 Task: Find connections with filter location Ibiá with filter topic #AIwith filter profile language German with filter current company Purple Drive Technologies with filter school Gogte Institute of Technology, Belgaum with filter industry Industrial Machinery Manufacturing with filter service category Project Management with filter keywords title Receptionist
Action: Mouse moved to (489, 97)
Screenshot: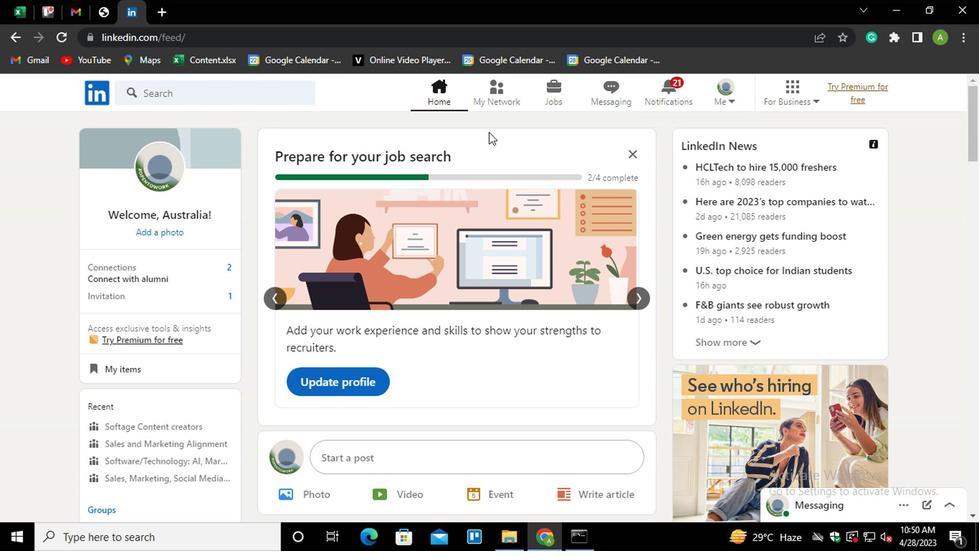 
Action: Mouse pressed left at (489, 97)
Screenshot: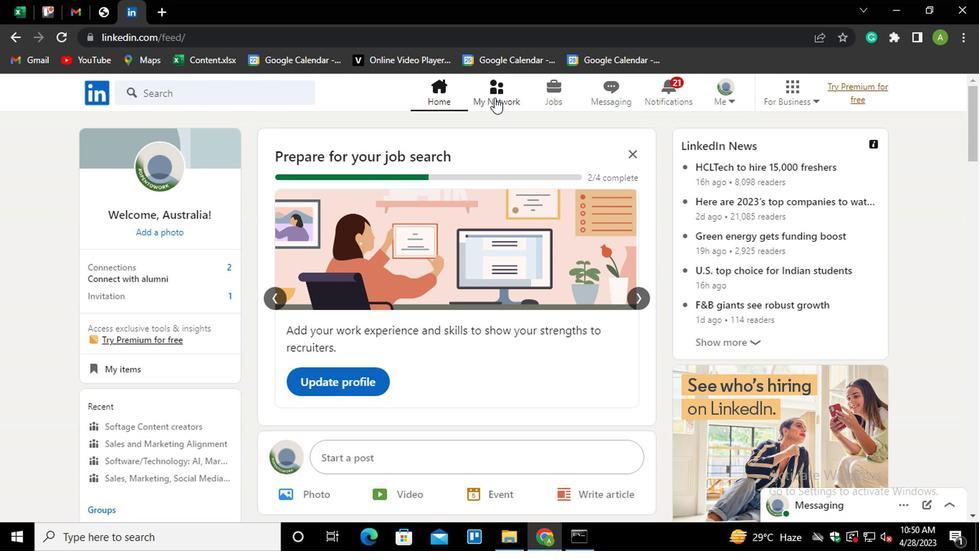 
Action: Mouse moved to (139, 175)
Screenshot: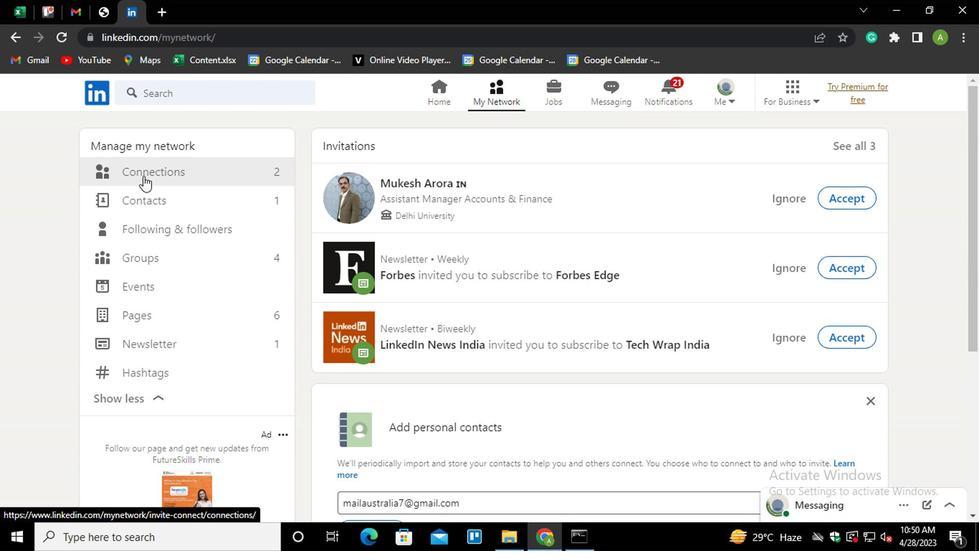 
Action: Mouse pressed left at (139, 175)
Screenshot: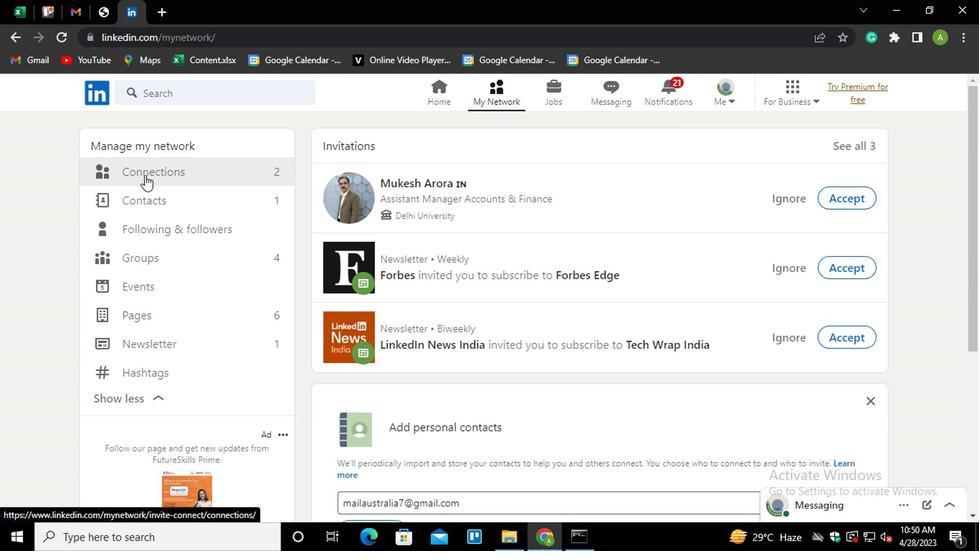 
Action: Mouse moved to (564, 172)
Screenshot: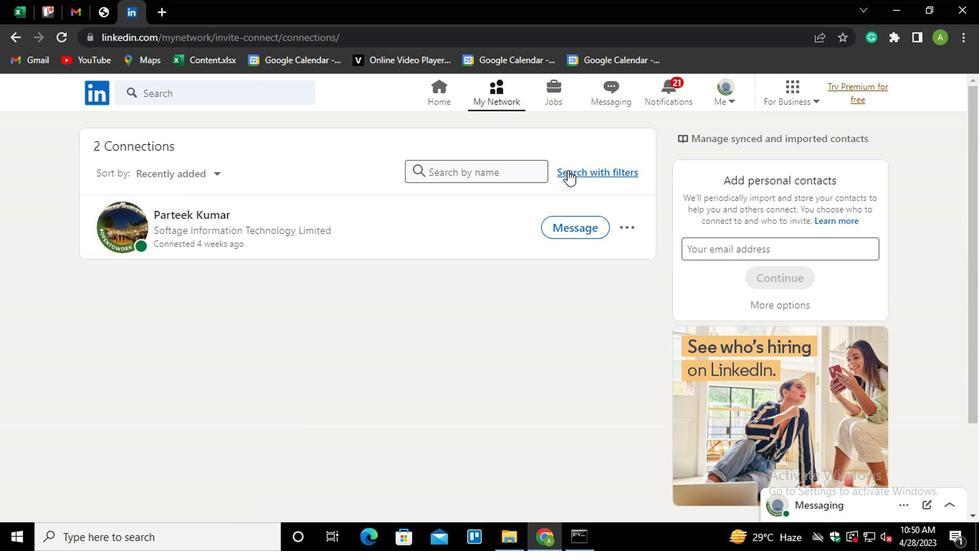 
Action: Mouse pressed left at (564, 172)
Screenshot: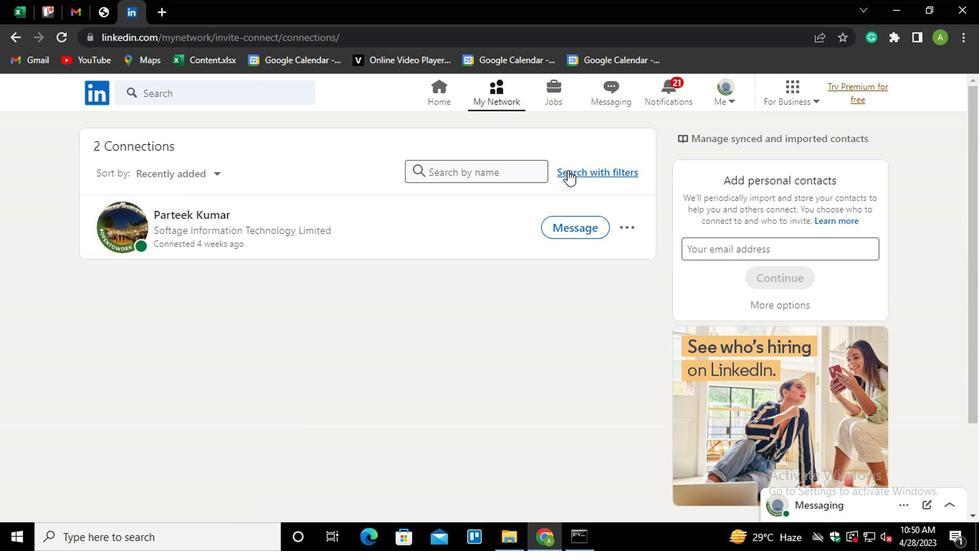 
Action: Mouse moved to (531, 129)
Screenshot: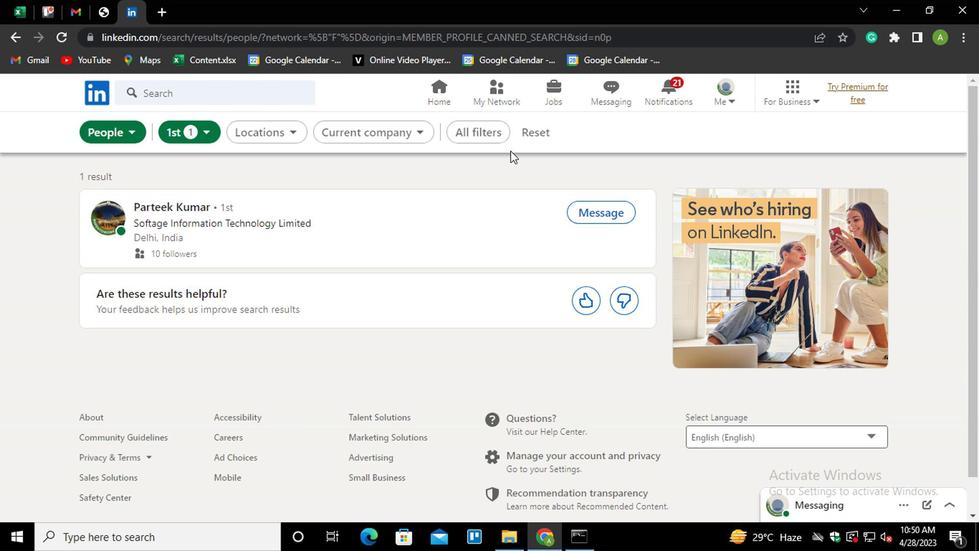 
Action: Mouse pressed left at (531, 129)
Screenshot: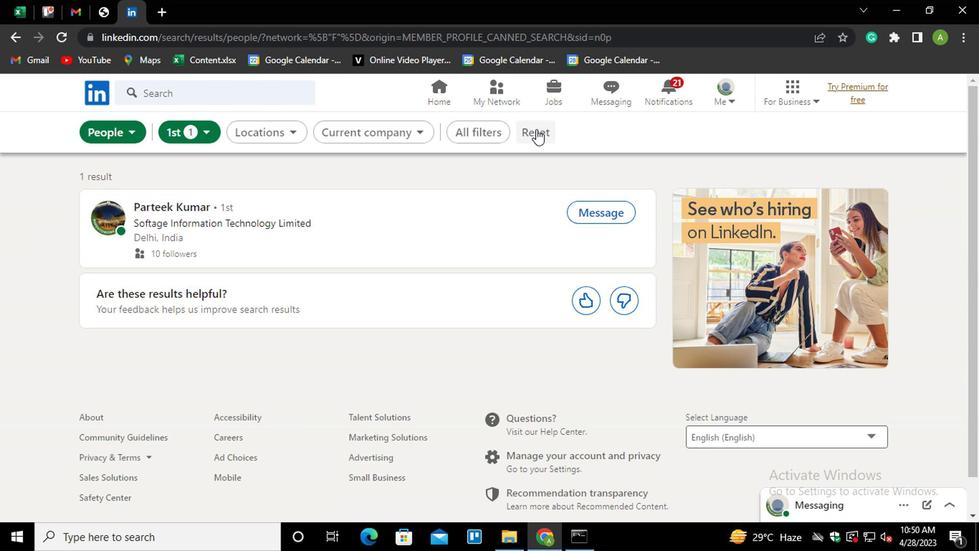 
Action: Mouse moved to (514, 131)
Screenshot: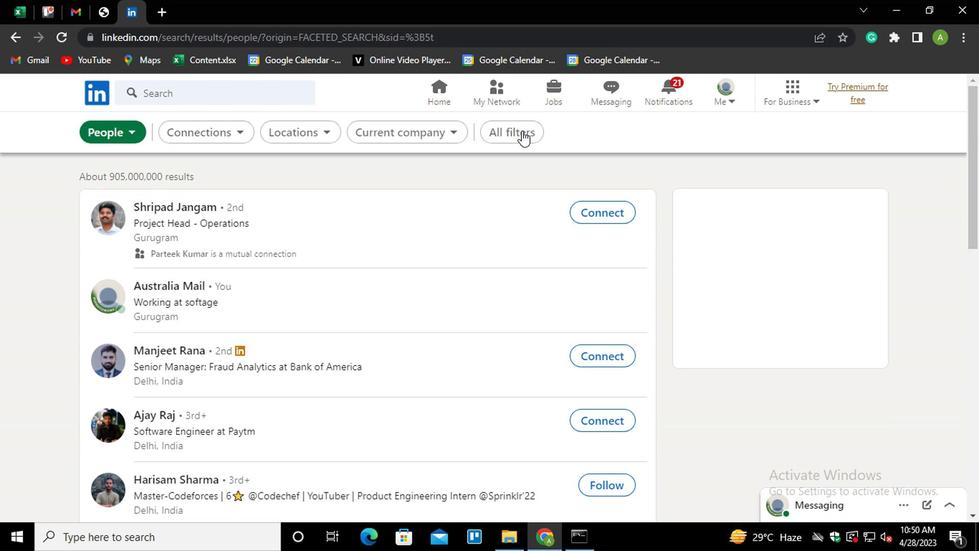 
Action: Mouse pressed left at (514, 131)
Screenshot: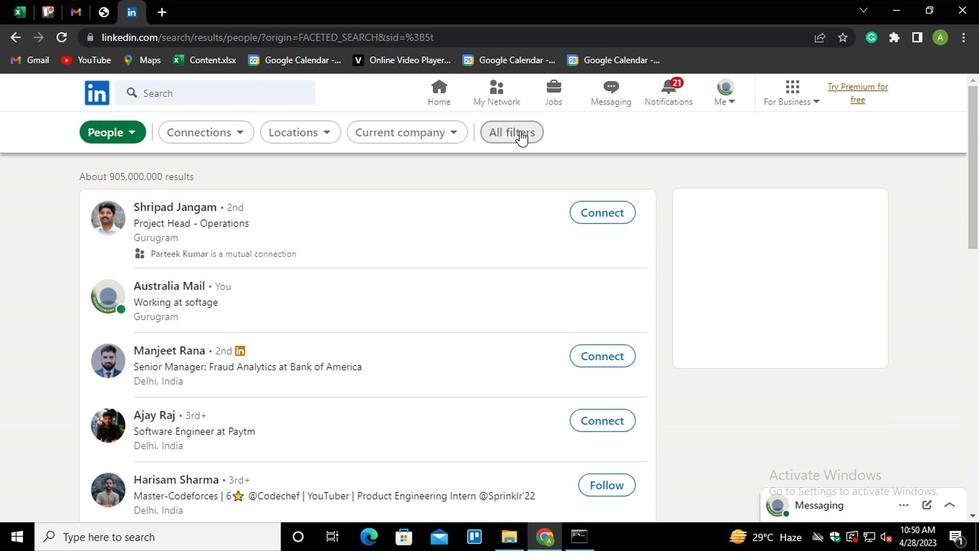 
Action: Mouse moved to (699, 309)
Screenshot: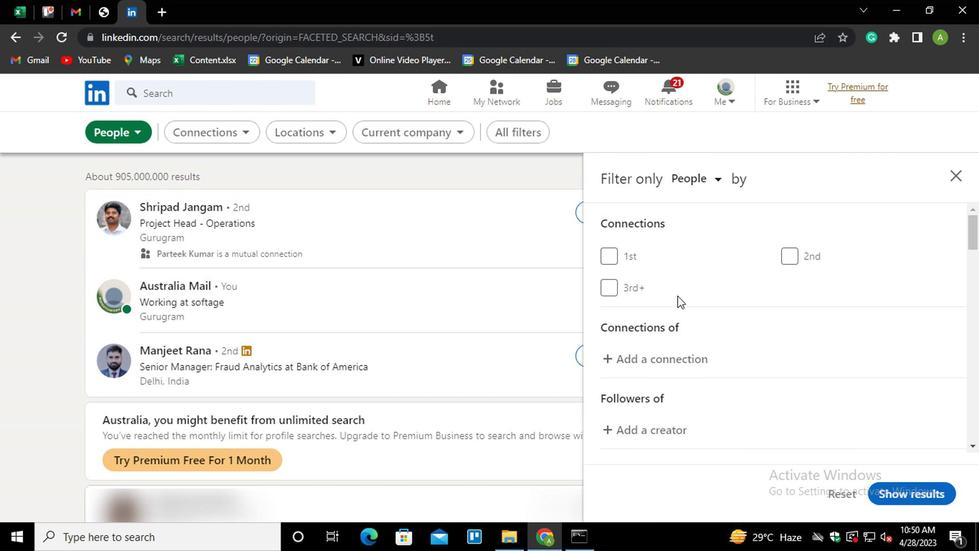 
Action: Mouse scrolled (699, 308) with delta (0, -1)
Screenshot: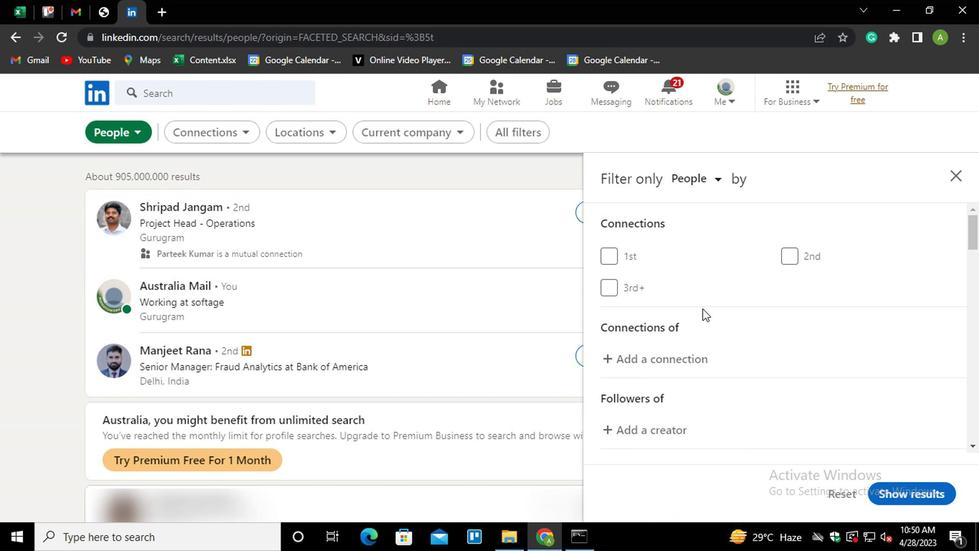 
Action: Mouse scrolled (699, 308) with delta (0, -1)
Screenshot: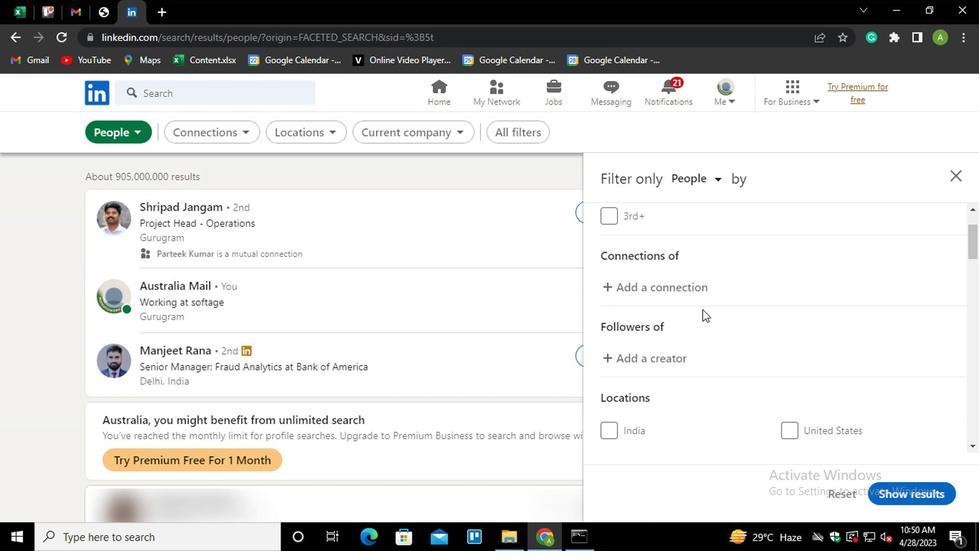 
Action: Mouse scrolled (699, 308) with delta (0, -1)
Screenshot: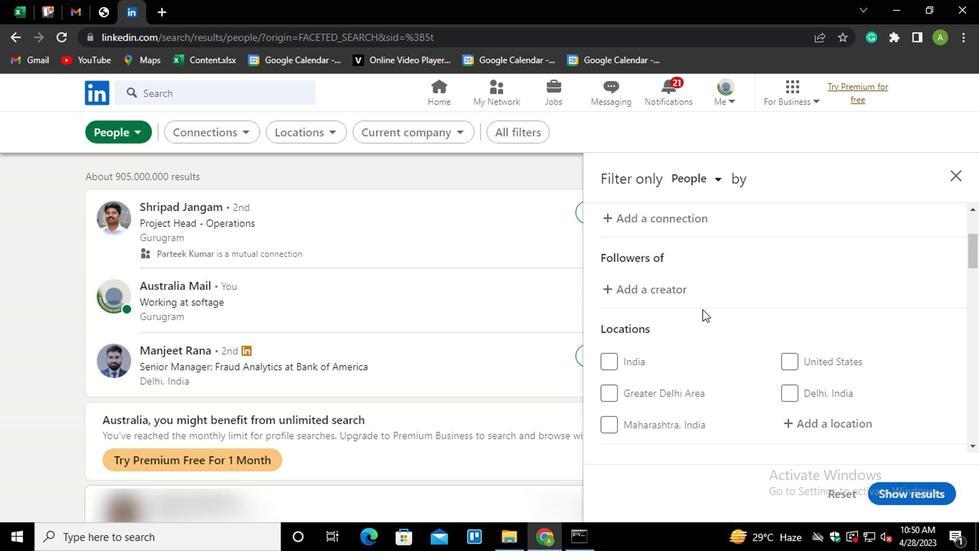 
Action: Mouse scrolled (699, 308) with delta (0, -1)
Screenshot: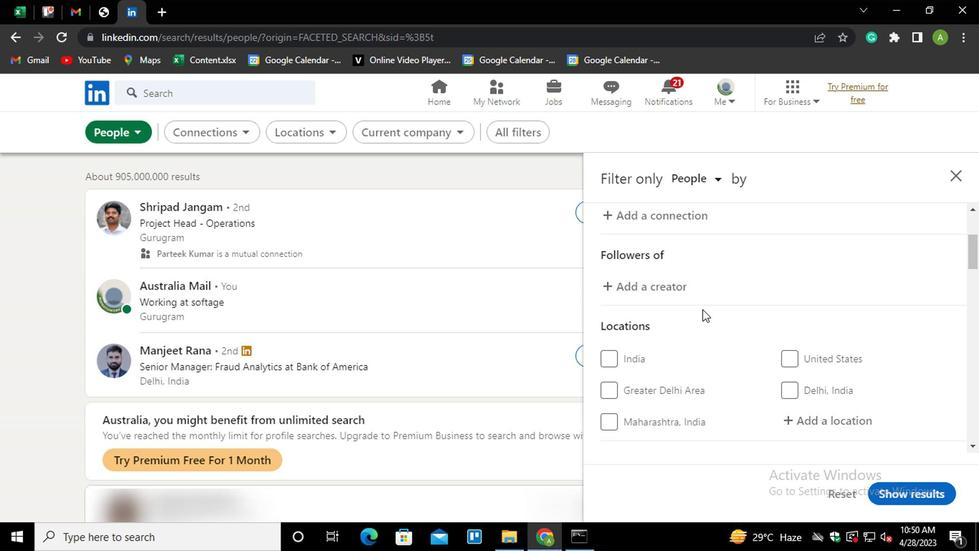 
Action: Mouse moved to (813, 283)
Screenshot: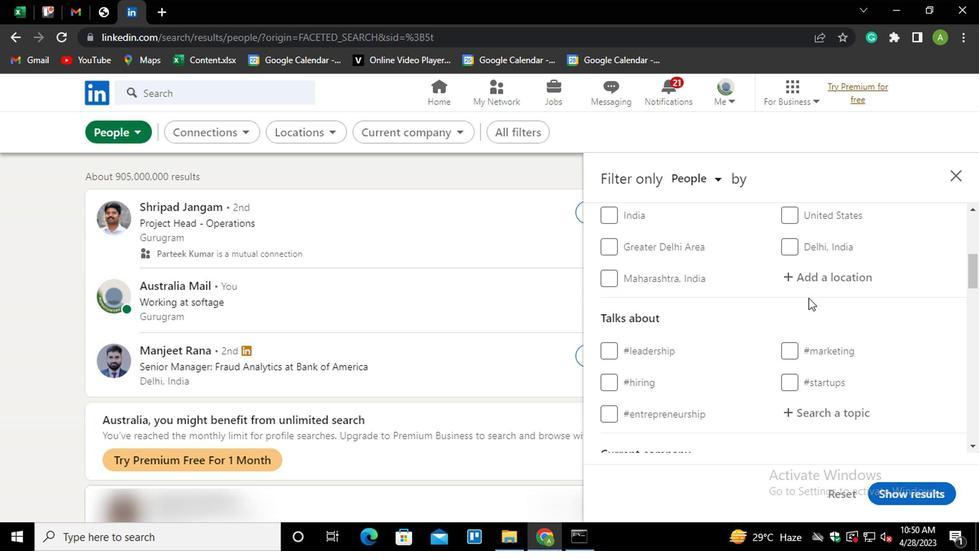 
Action: Mouse pressed left at (813, 283)
Screenshot: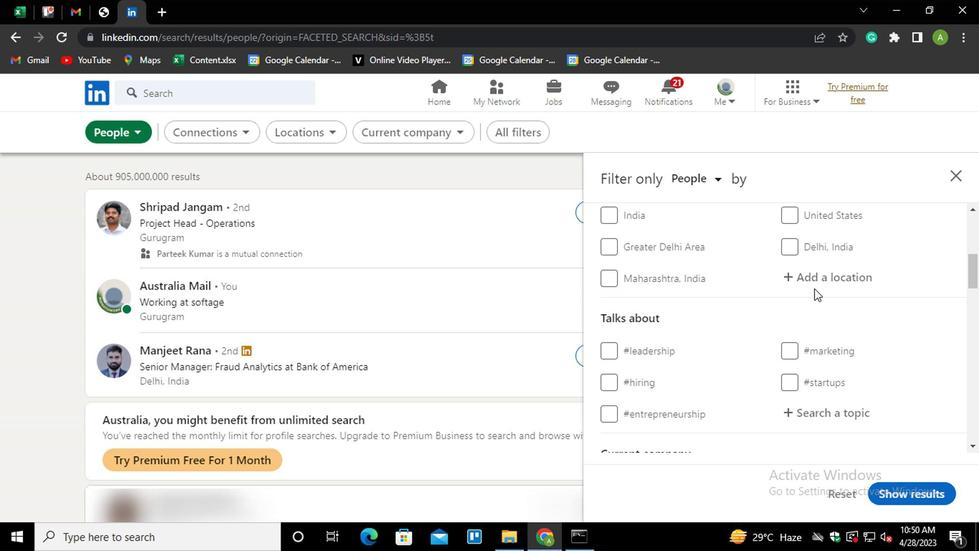 
Action: Mouse moved to (821, 279)
Screenshot: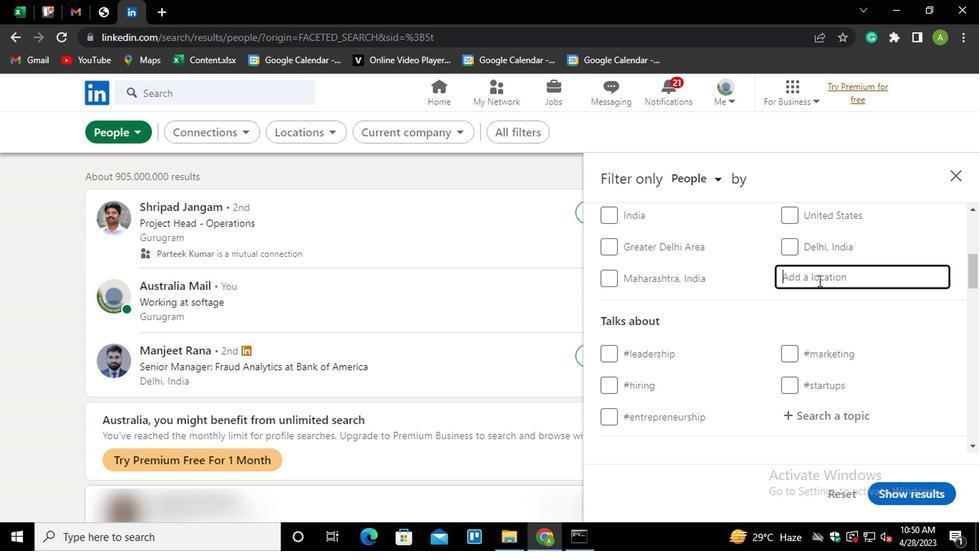 
Action: Mouse pressed left at (821, 279)
Screenshot: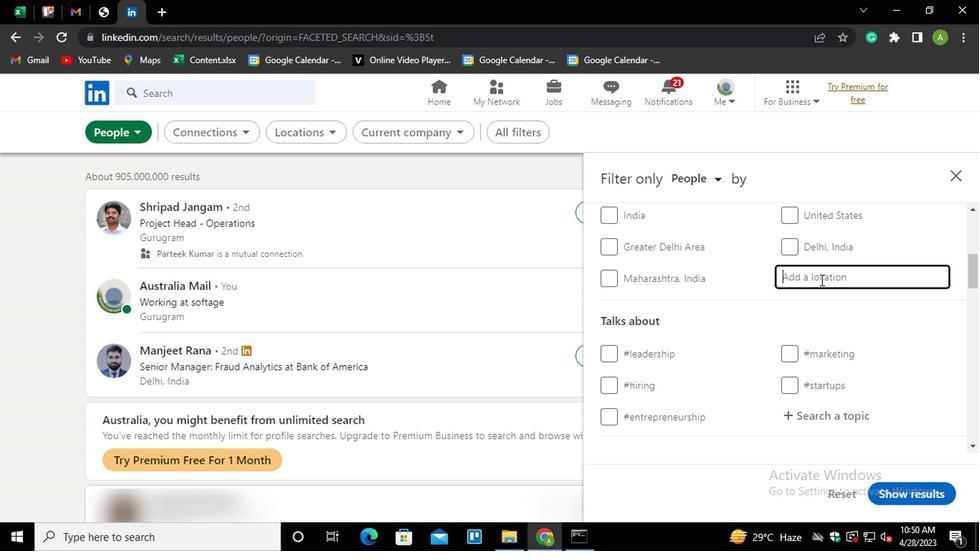 
Action: Mouse moved to (819, 280)
Screenshot: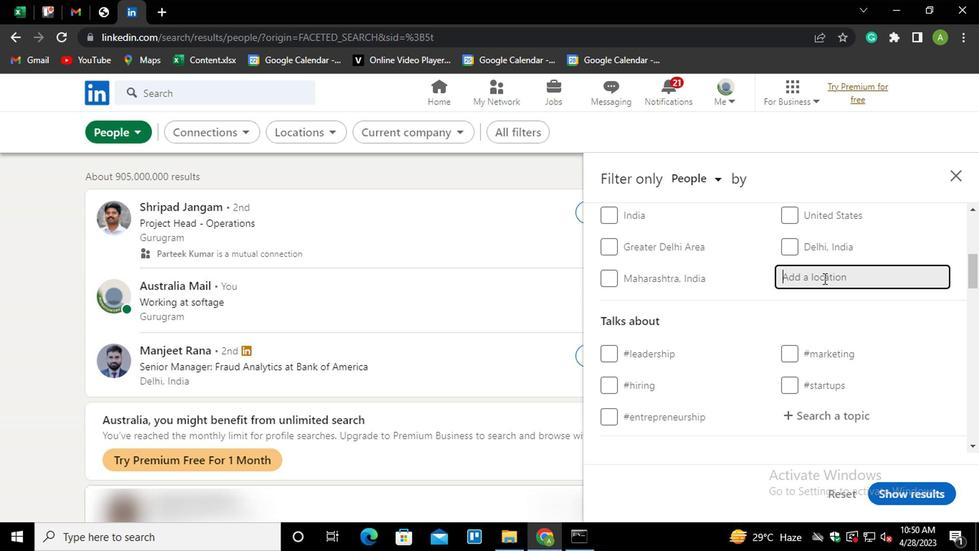 
Action: Key pressed <Key.shift>IBIA<Key.down><Key.enter>
Screenshot: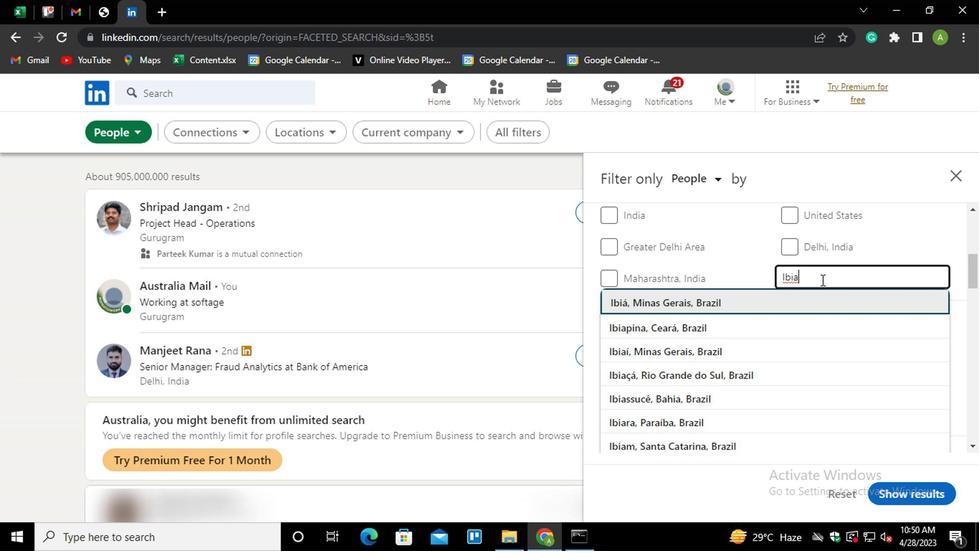 
Action: Mouse scrolled (819, 279) with delta (0, 0)
Screenshot: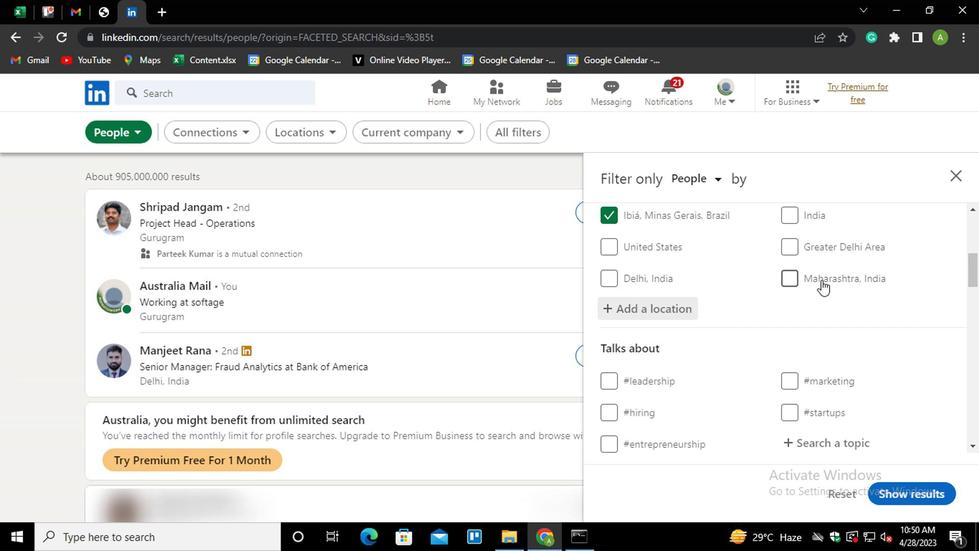 
Action: Mouse scrolled (819, 279) with delta (0, 0)
Screenshot: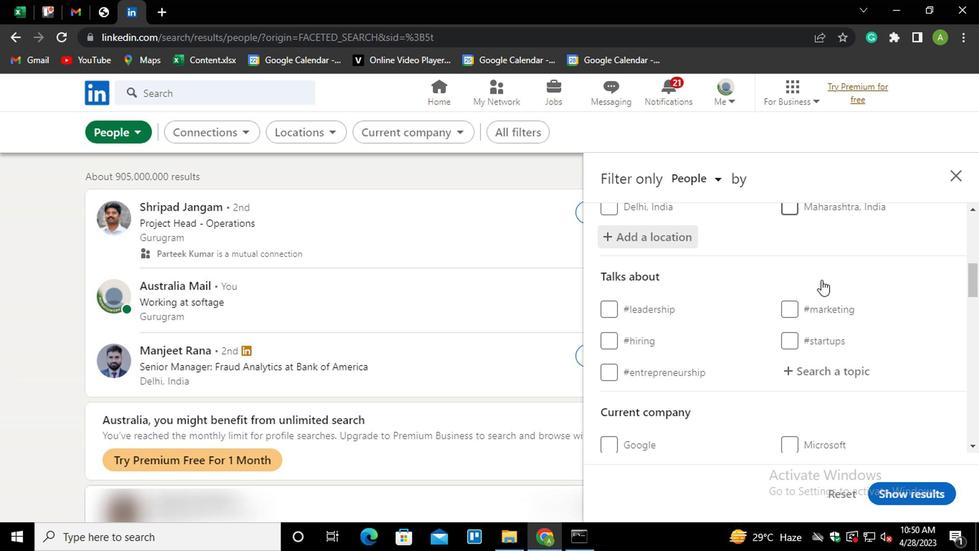 
Action: Mouse moved to (815, 297)
Screenshot: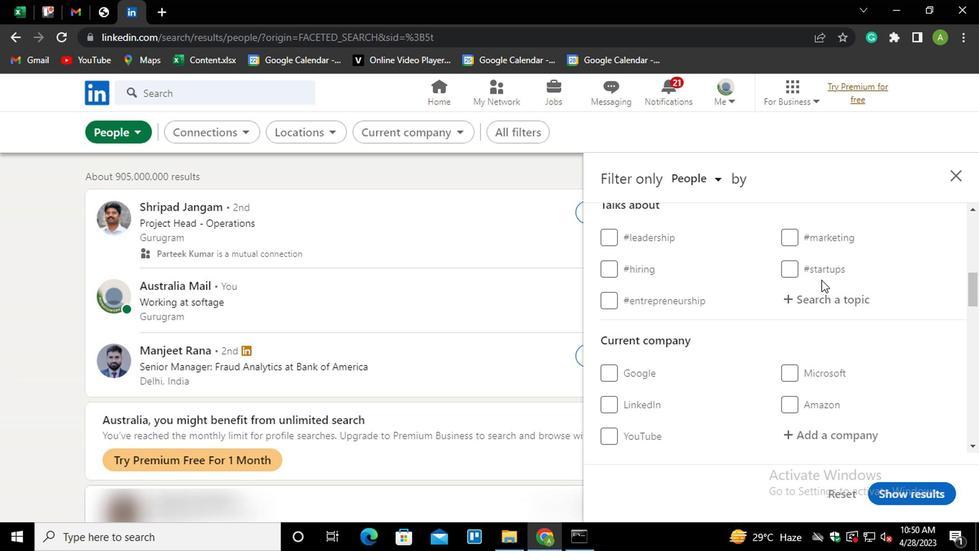 
Action: Mouse pressed left at (815, 297)
Screenshot: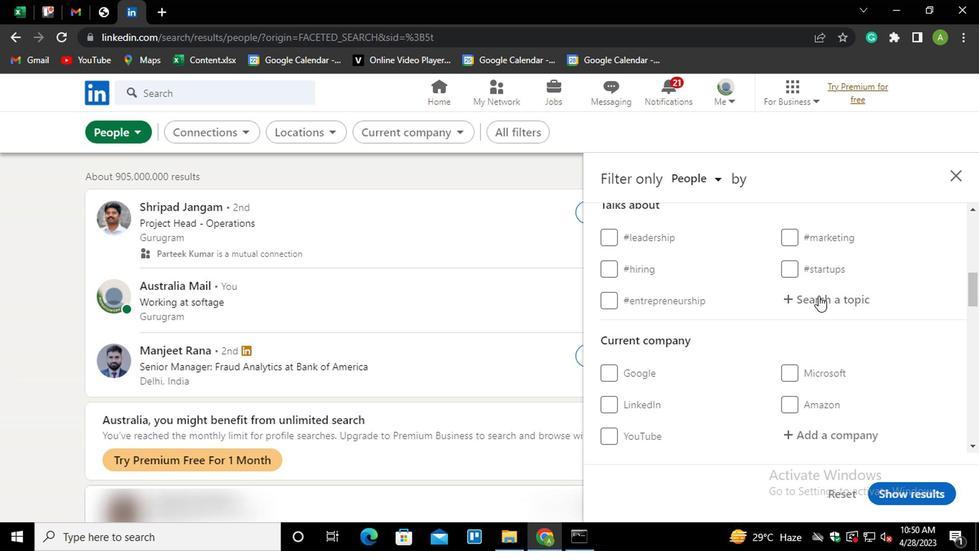 
Action: Mouse moved to (808, 302)
Screenshot: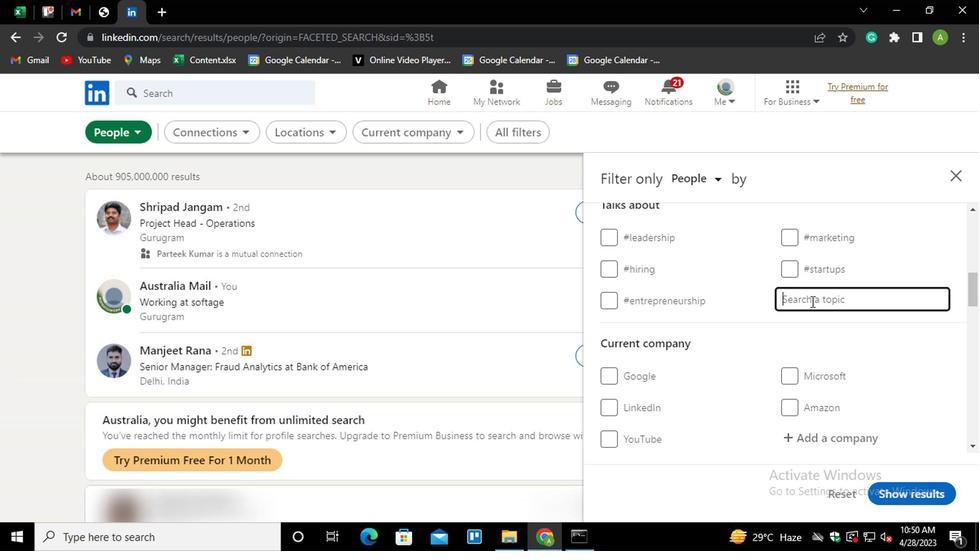 
Action: Key pressed <Key.shift>AI<Key.down><Key.enter>
Screenshot: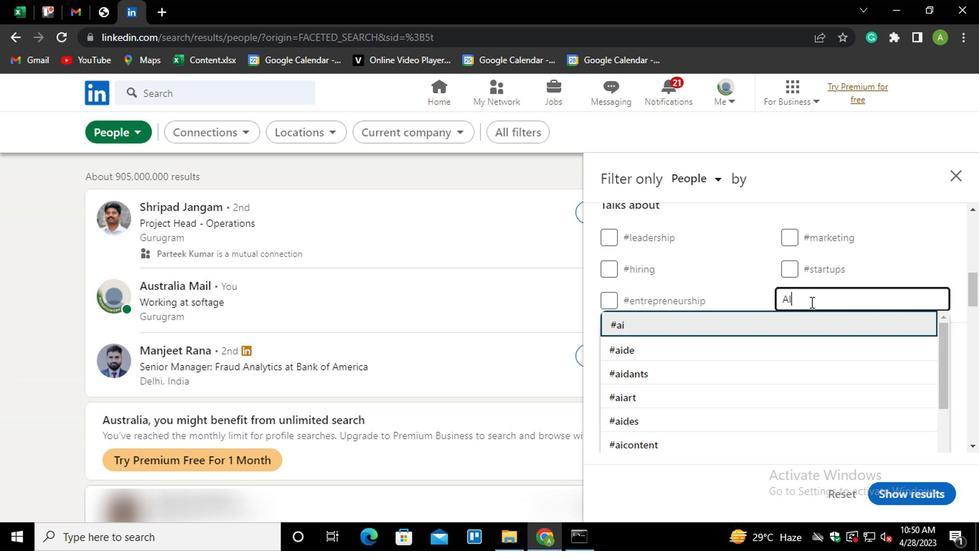 
Action: Mouse scrolled (808, 301) with delta (0, -1)
Screenshot: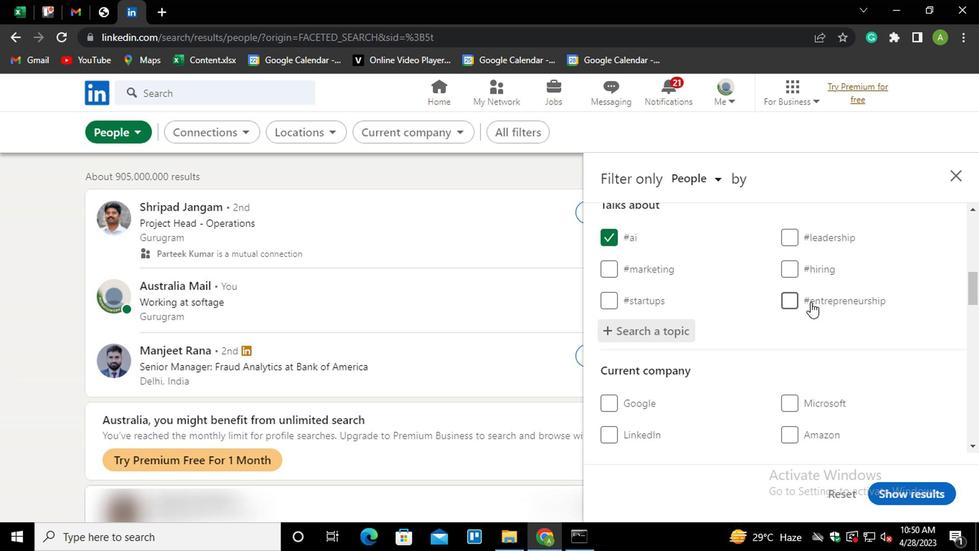 
Action: Mouse scrolled (808, 301) with delta (0, -1)
Screenshot: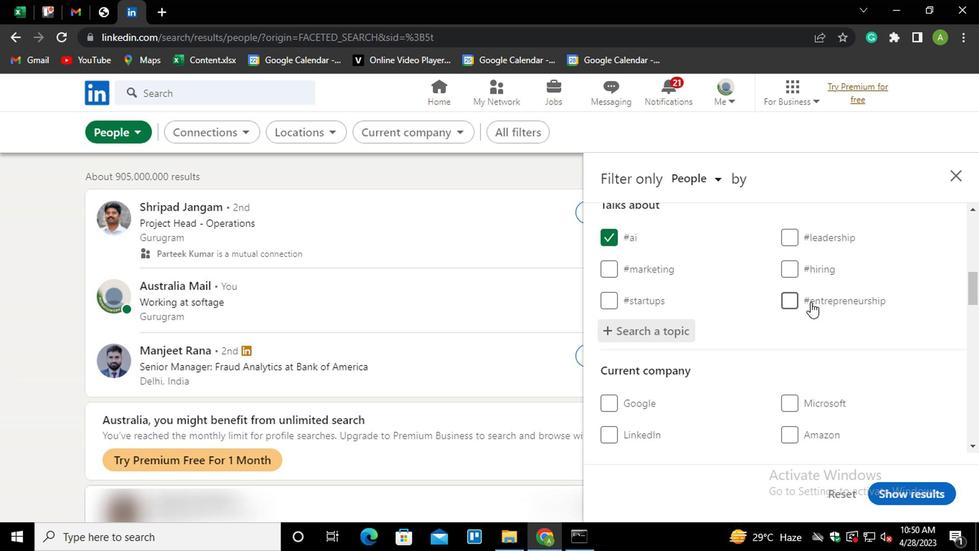 
Action: Mouse scrolled (808, 301) with delta (0, -1)
Screenshot: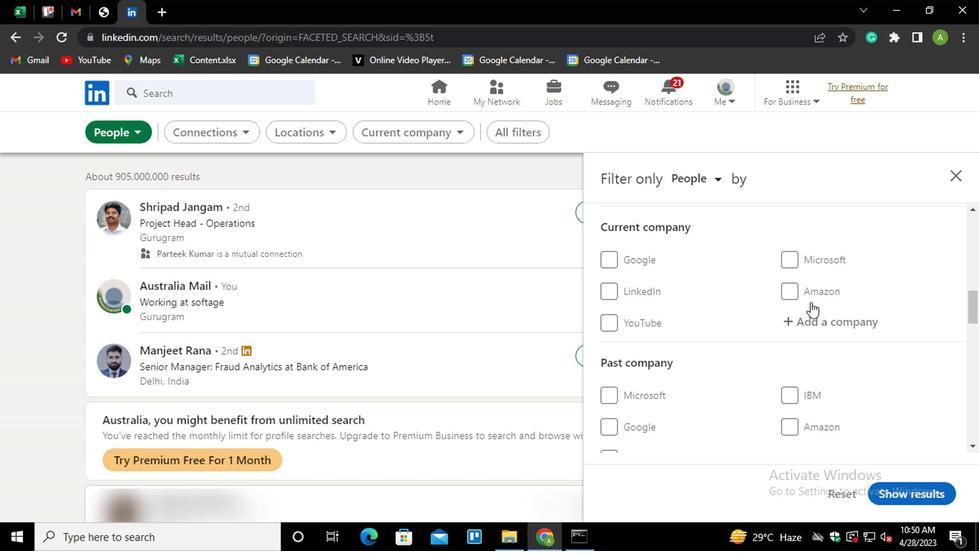 
Action: Mouse scrolled (808, 301) with delta (0, -1)
Screenshot: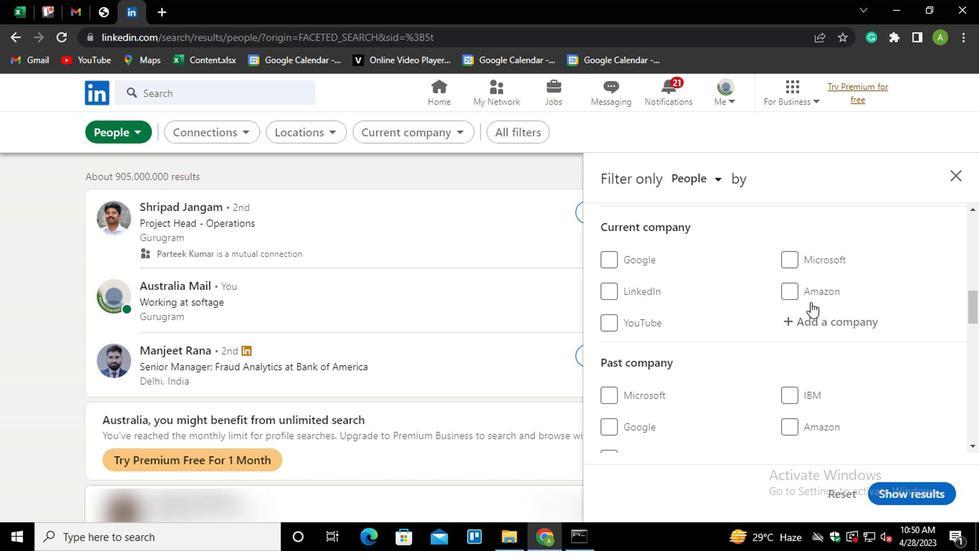 
Action: Mouse scrolled (808, 301) with delta (0, -1)
Screenshot: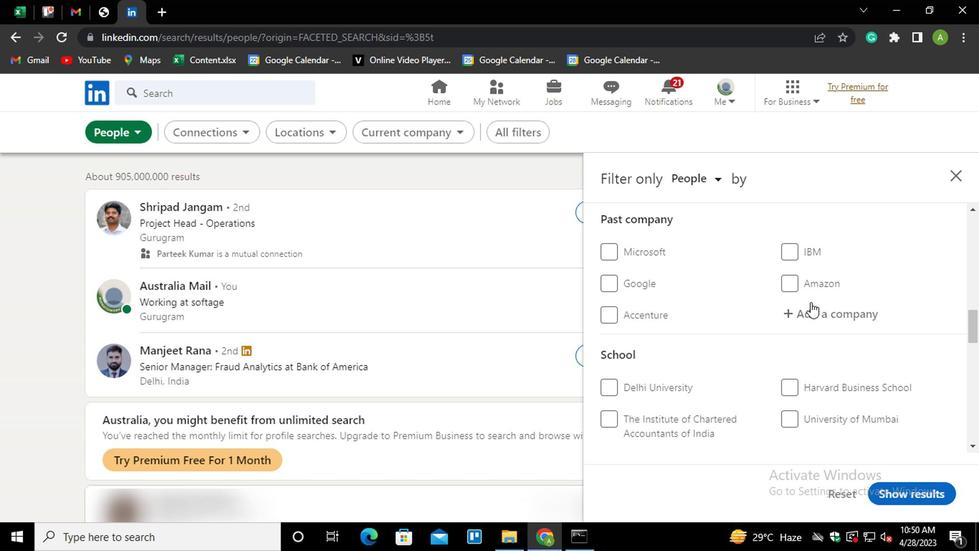 
Action: Mouse scrolled (808, 301) with delta (0, -1)
Screenshot: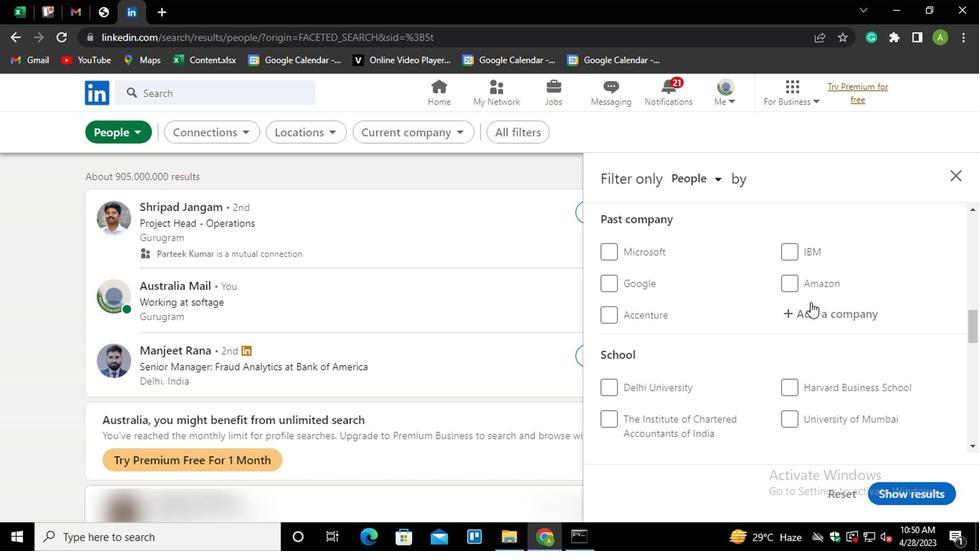
Action: Mouse scrolled (808, 301) with delta (0, -1)
Screenshot: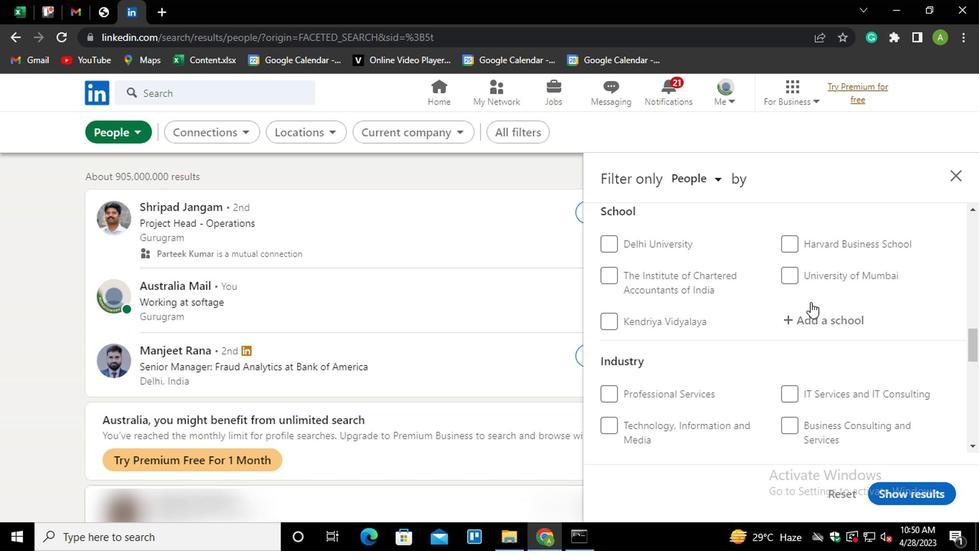 
Action: Mouse scrolled (808, 301) with delta (0, -1)
Screenshot: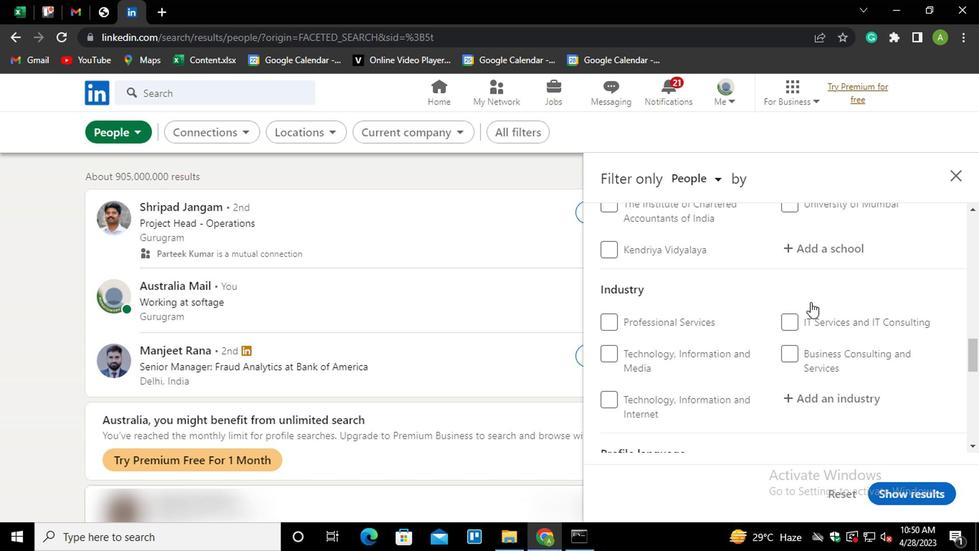 
Action: Mouse scrolled (808, 301) with delta (0, -1)
Screenshot: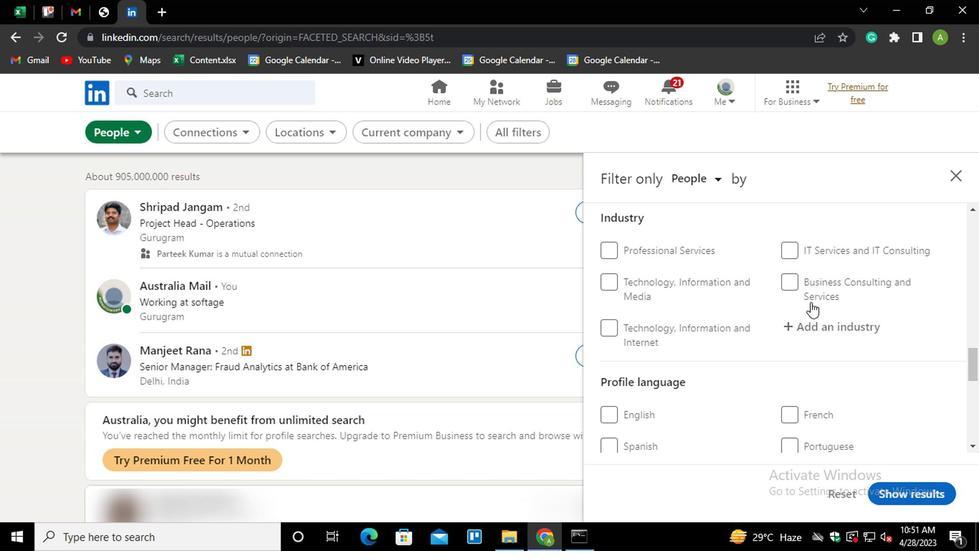 
Action: Mouse scrolled (808, 301) with delta (0, -1)
Screenshot: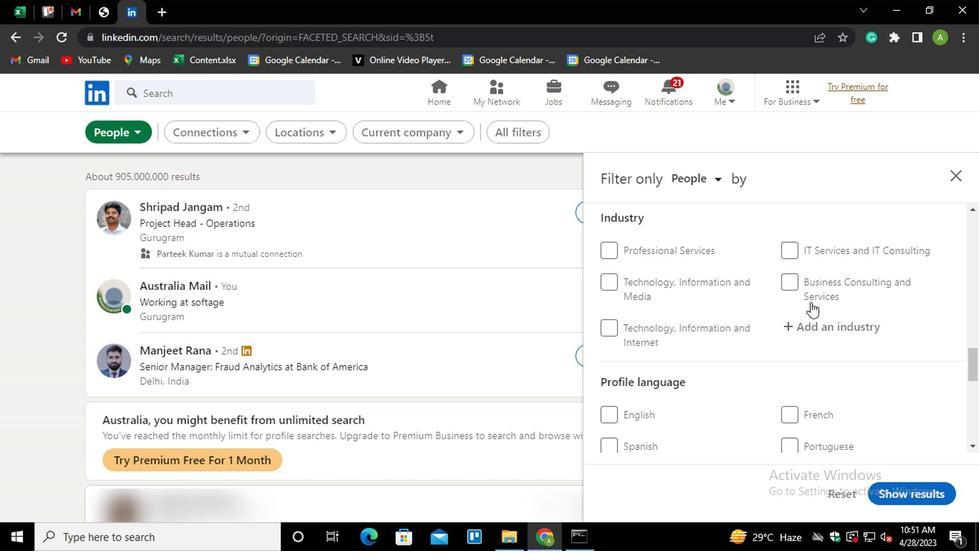 
Action: Mouse moved to (632, 336)
Screenshot: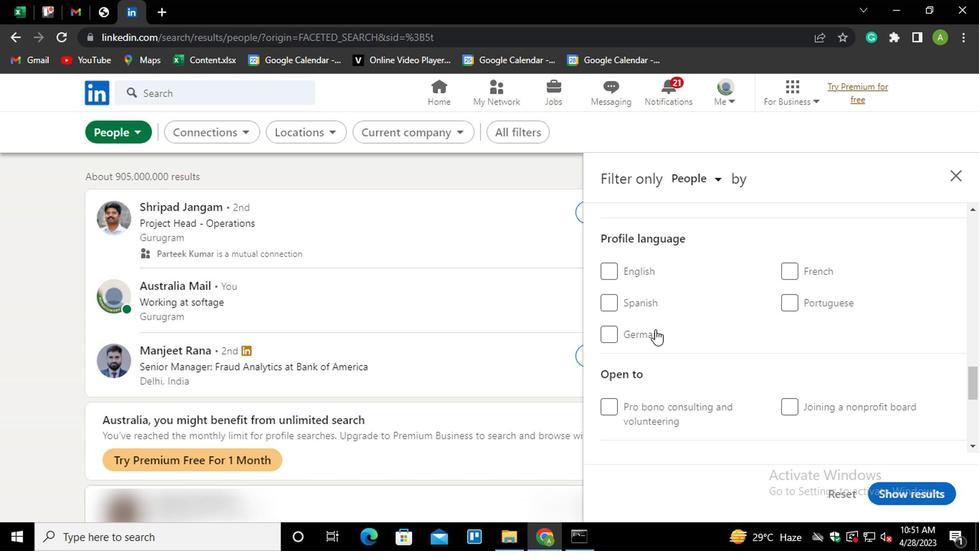 
Action: Mouse pressed left at (632, 336)
Screenshot: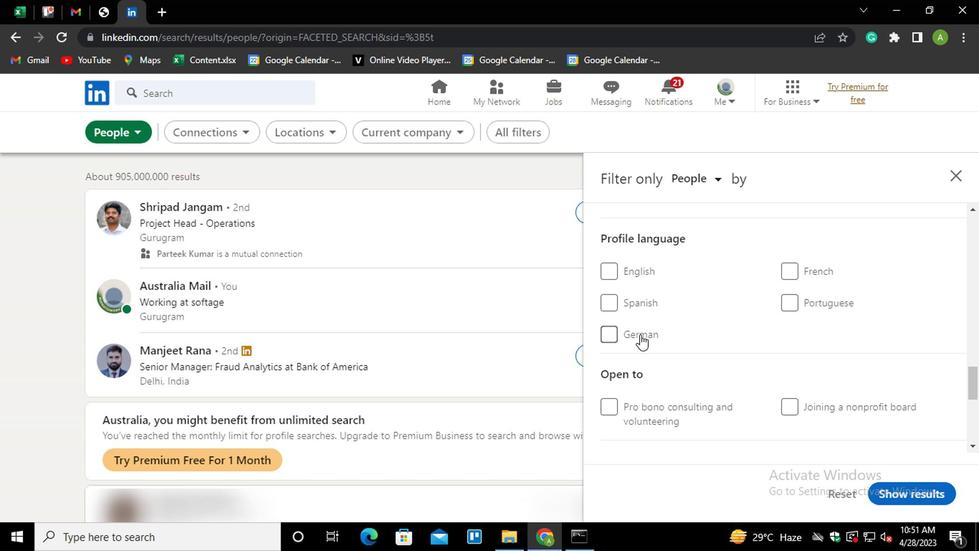 
Action: Mouse moved to (821, 370)
Screenshot: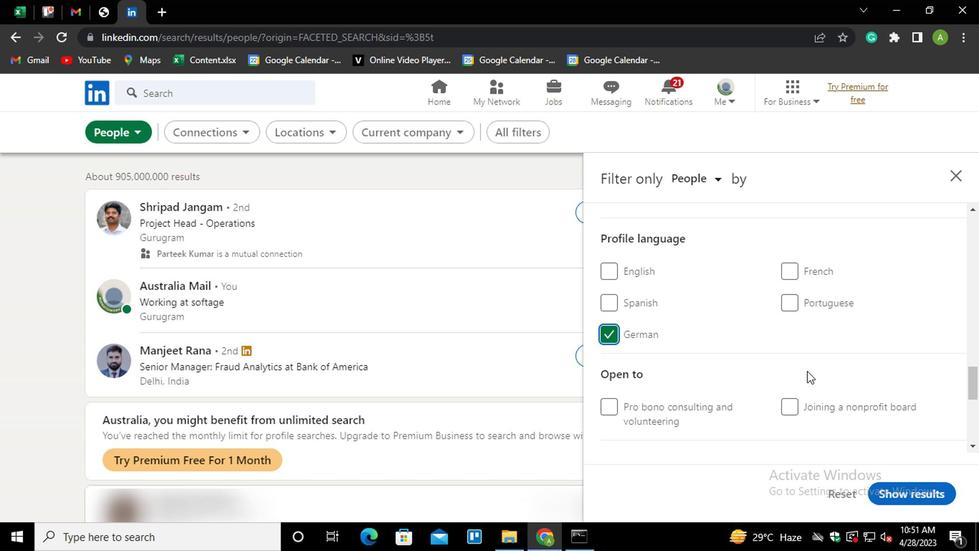
Action: Mouse scrolled (821, 371) with delta (0, 0)
Screenshot: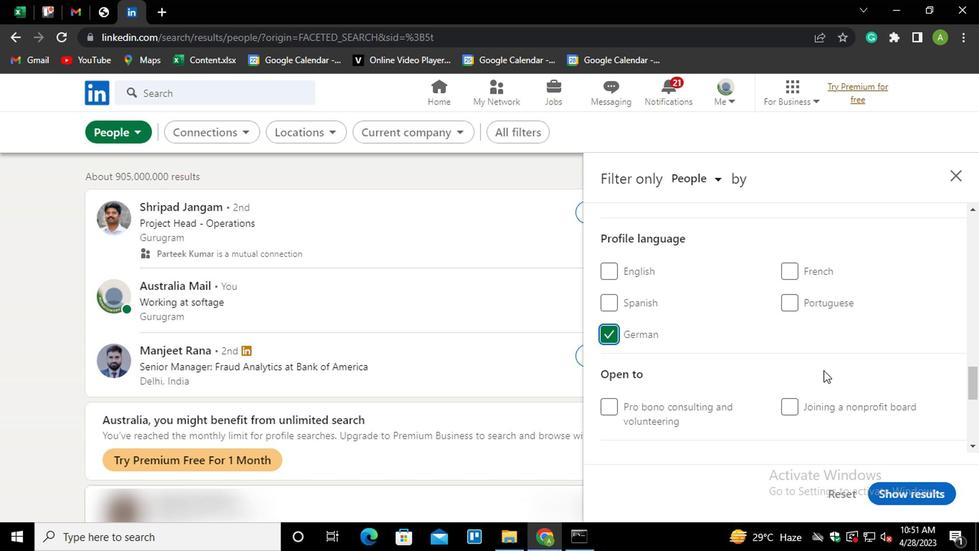 
Action: Mouse scrolled (821, 371) with delta (0, 0)
Screenshot: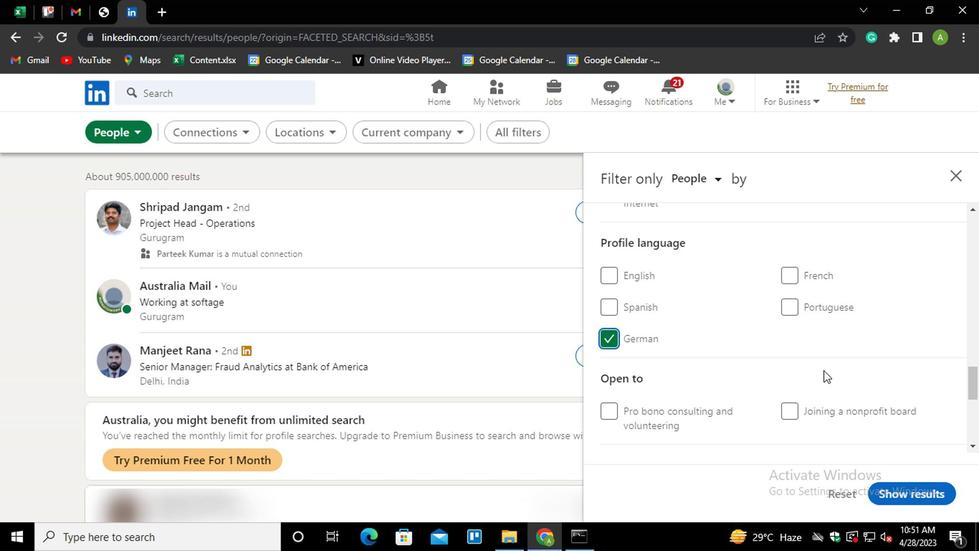 
Action: Mouse scrolled (821, 371) with delta (0, 0)
Screenshot: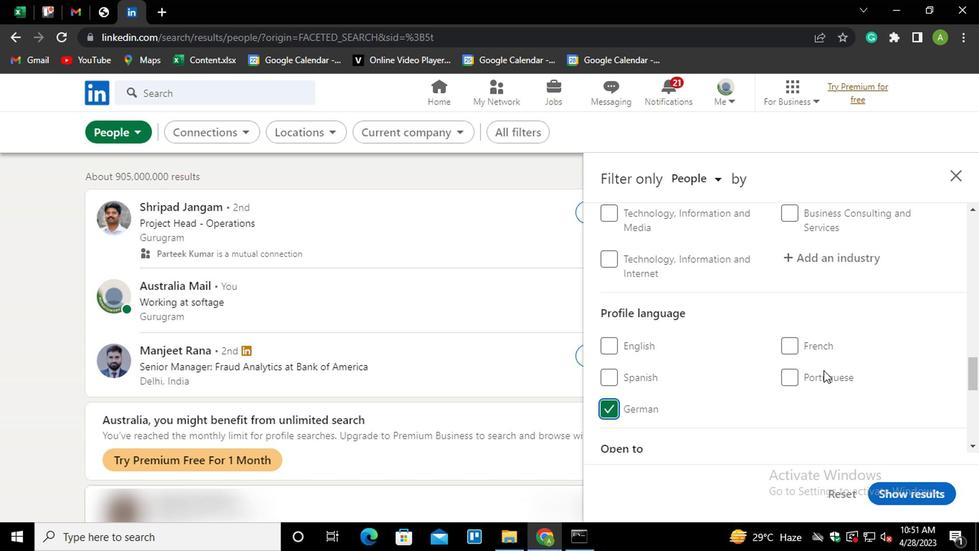 
Action: Mouse scrolled (821, 371) with delta (0, 0)
Screenshot: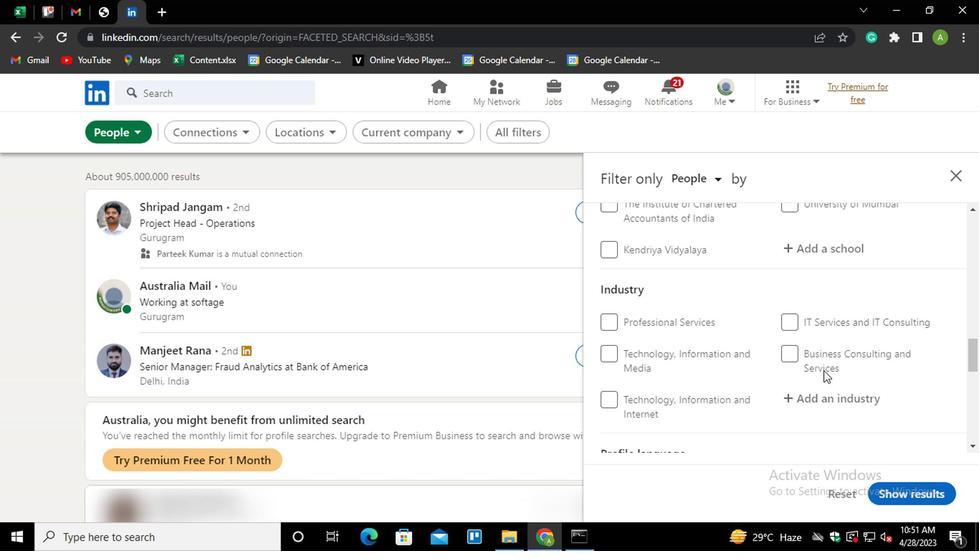 
Action: Mouse scrolled (821, 371) with delta (0, 0)
Screenshot: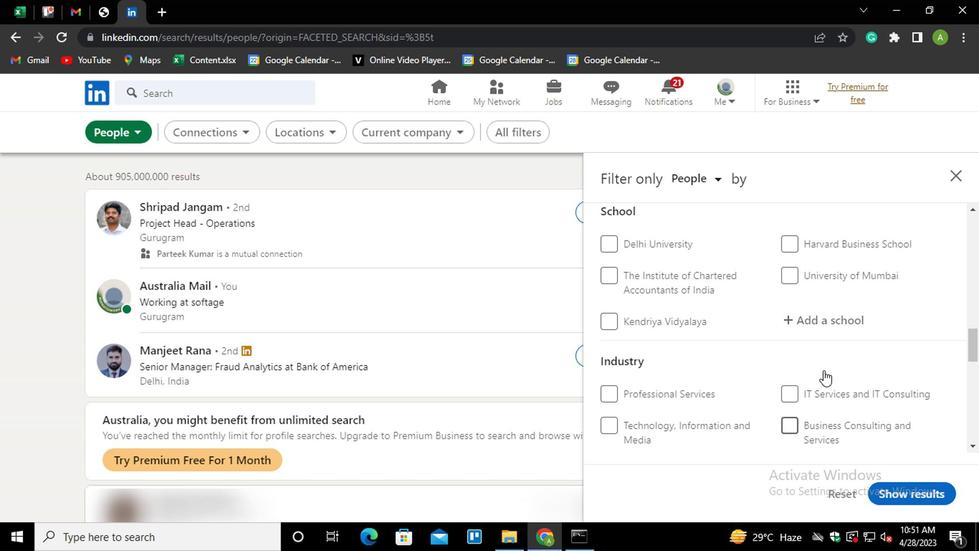 
Action: Mouse scrolled (821, 371) with delta (0, 0)
Screenshot: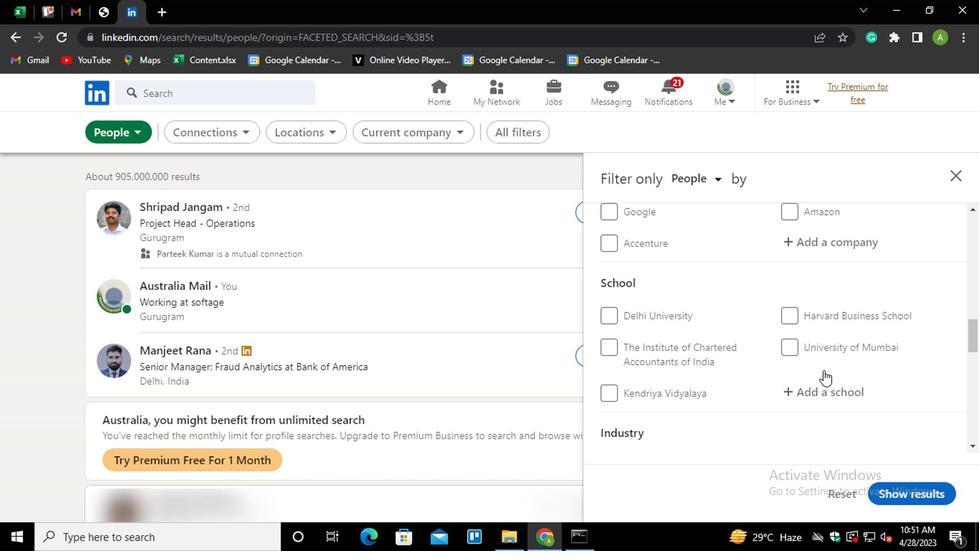 
Action: Mouse scrolled (821, 371) with delta (0, 0)
Screenshot: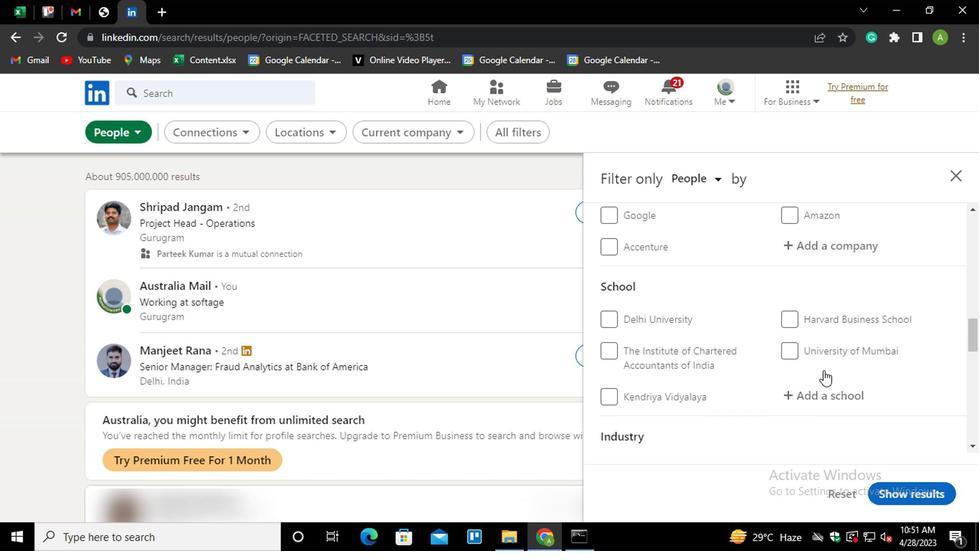 
Action: Mouse scrolled (821, 371) with delta (0, 0)
Screenshot: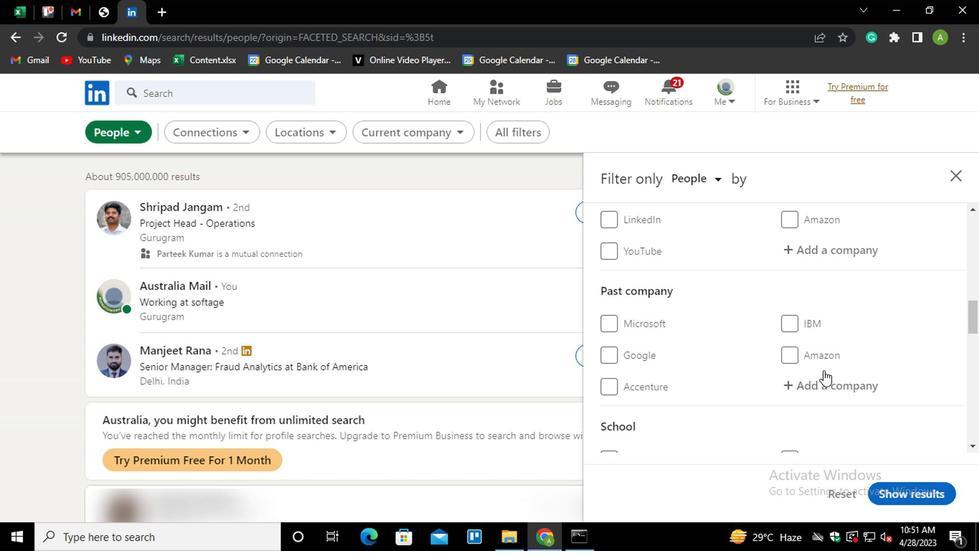 
Action: Mouse moved to (815, 326)
Screenshot: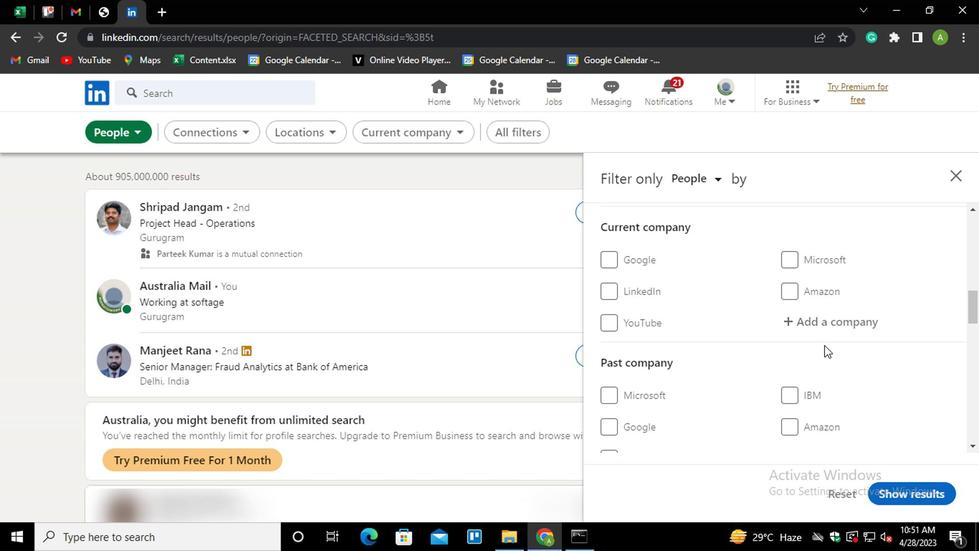 
Action: Mouse pressed left at (815, 326)
Screenshot: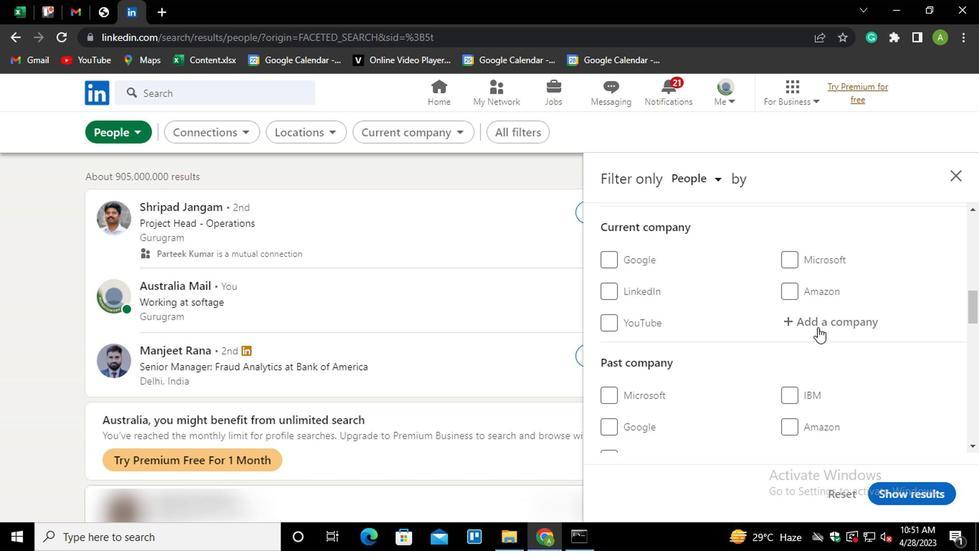 
Action: Key pressed <Key.shift>PURPLE<Key.space><Key.shift>DRIVE<Key.down><Key.enter>
Screenshot: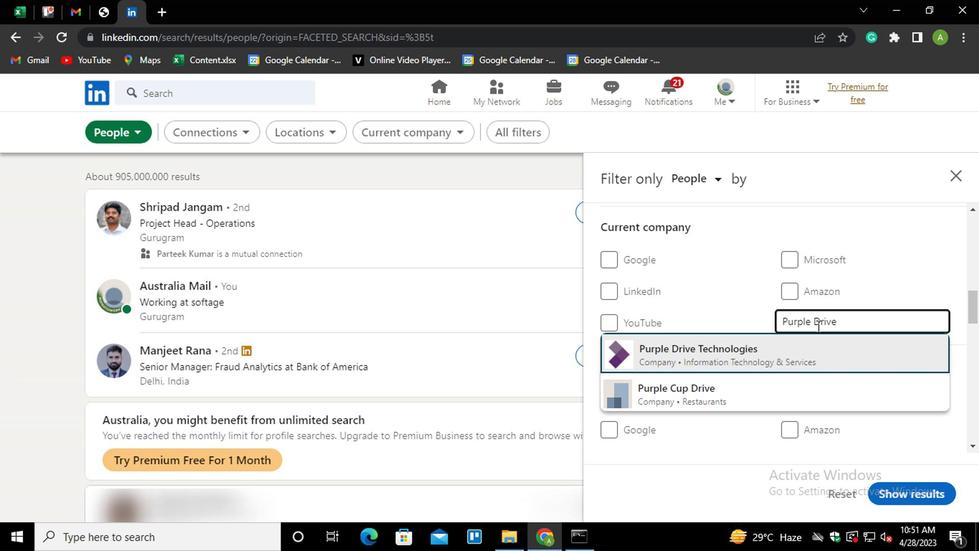 
Action: Mouse scrolled (815, 325) with delta (0, 0)
Screenshot: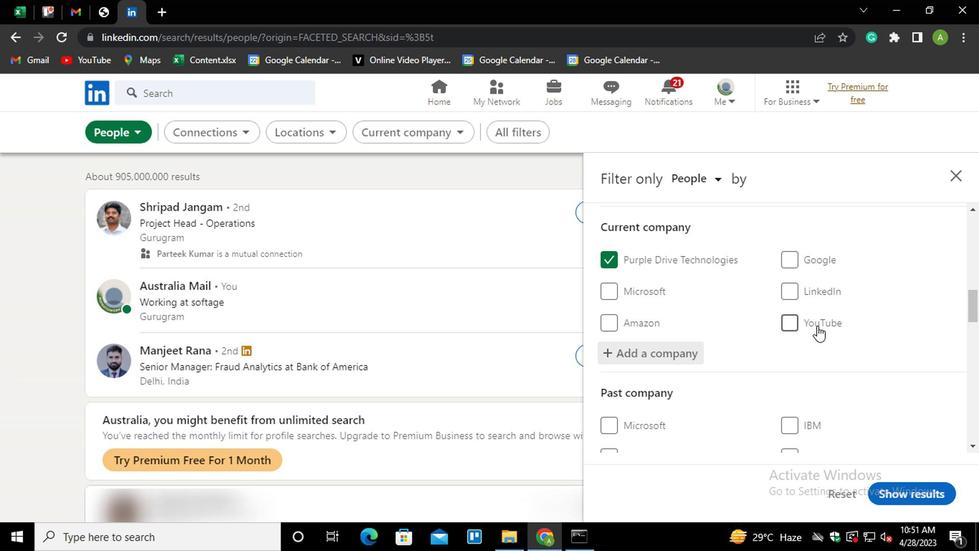 
Action: Mouse scrolled (815, 325) with delta (0, 0)
Screenshot: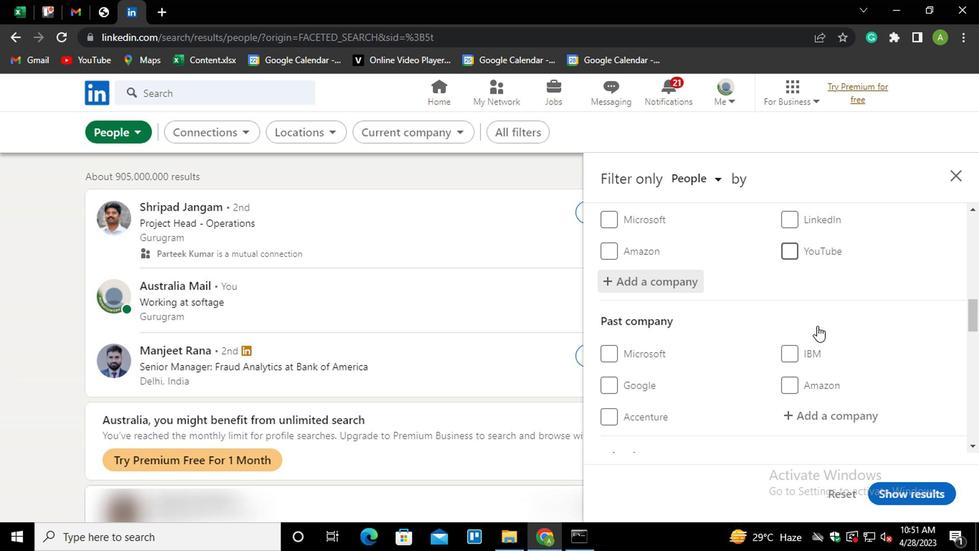 
Action: Mouse scrolled (815, 325) with delta (0, 0)
Screenshot: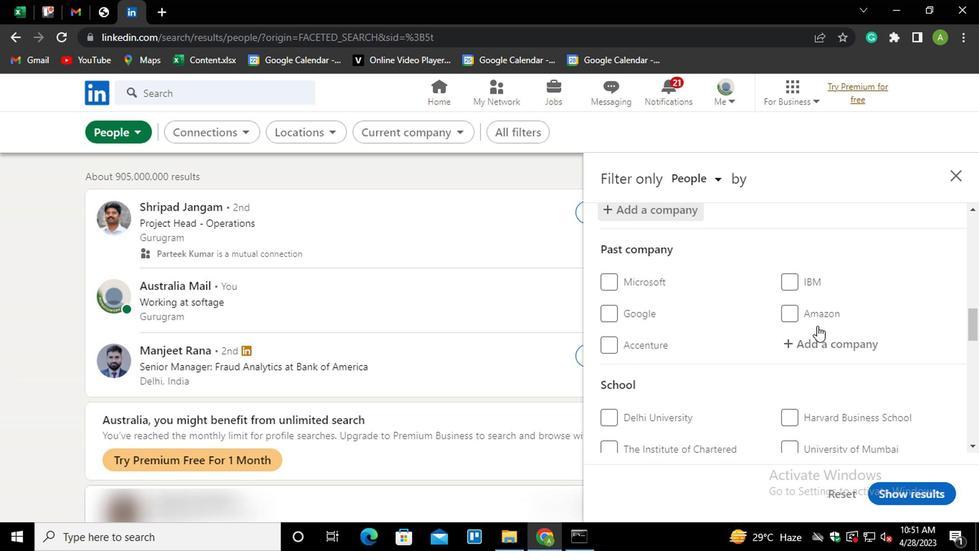 
Action: Mouse scrolled (815, 325) with delta (0, 0)
Screenshot: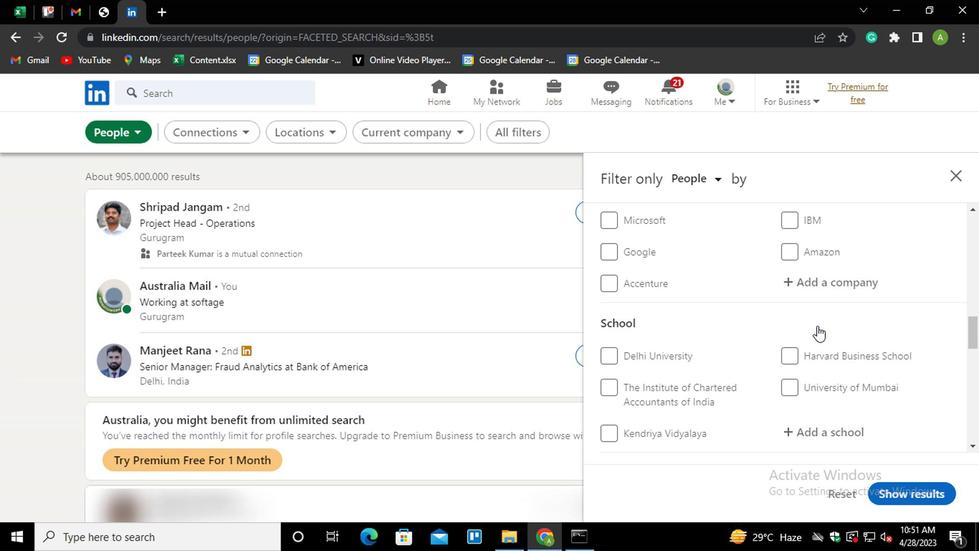 
Action: Mouse moved to (815, 325)
Screenshot: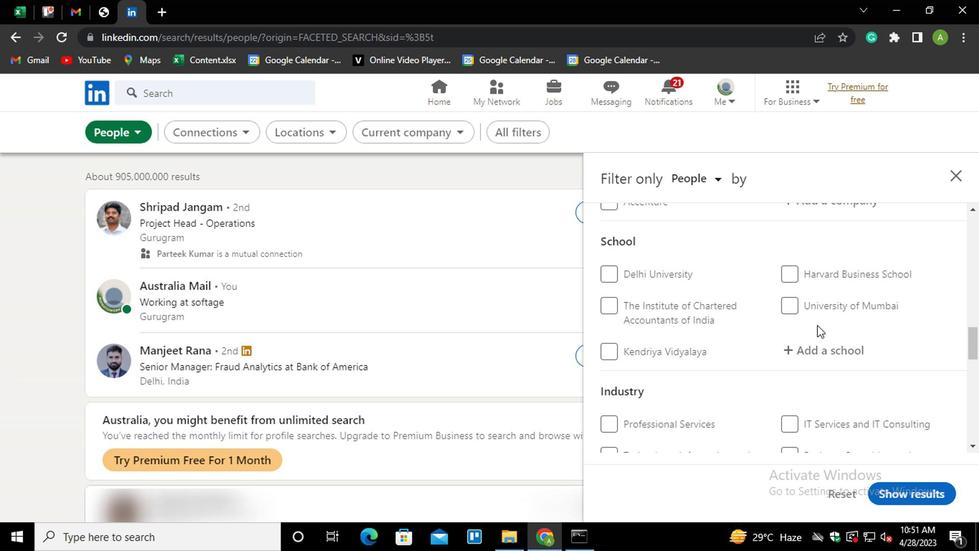 
Action: Mouse scrolled (815, 324) with delta (0, -1)
Screenshot: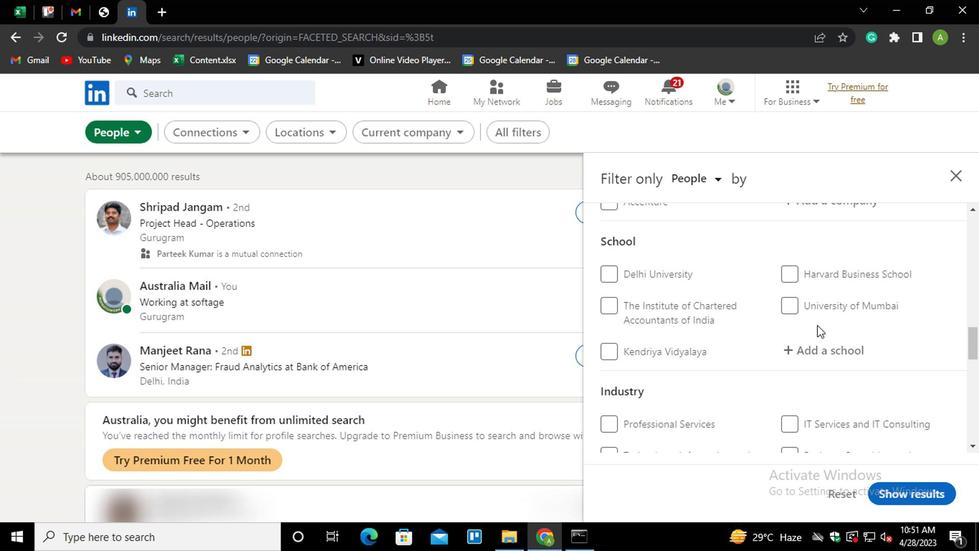 
Action: Mouse moved to (825, 281)
Screenshot: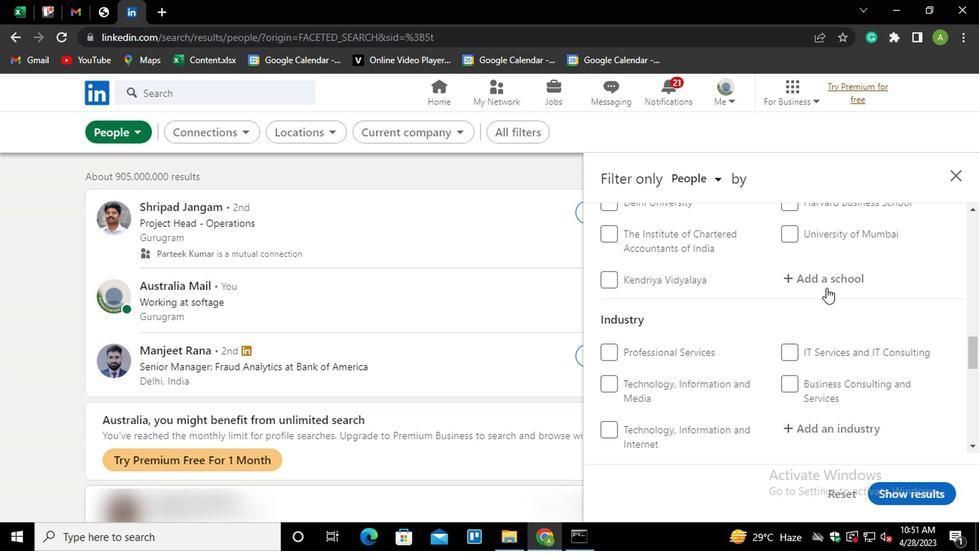 
Action: Mouse pressed left at (825, 281)
Screenshot: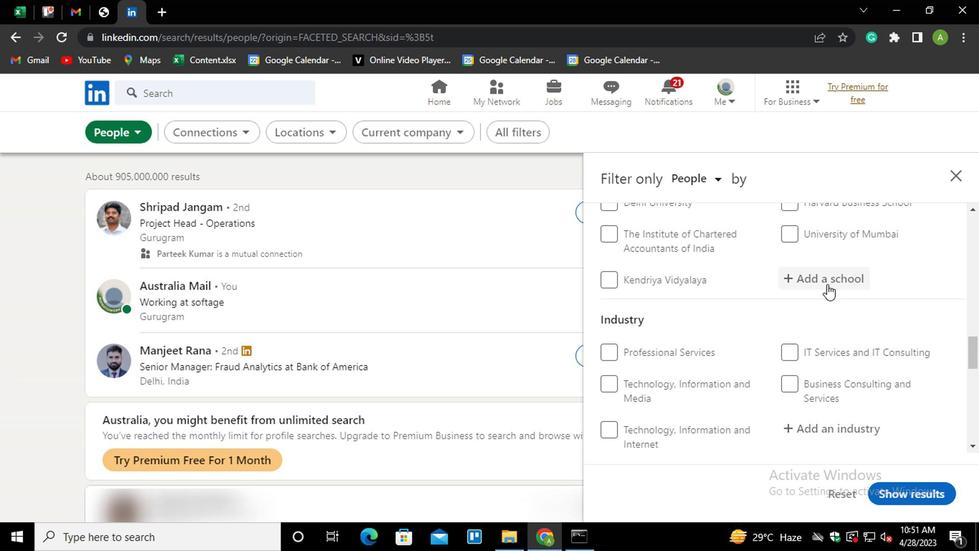 
Action: Mouse moved to (825, 281)
Screenshot: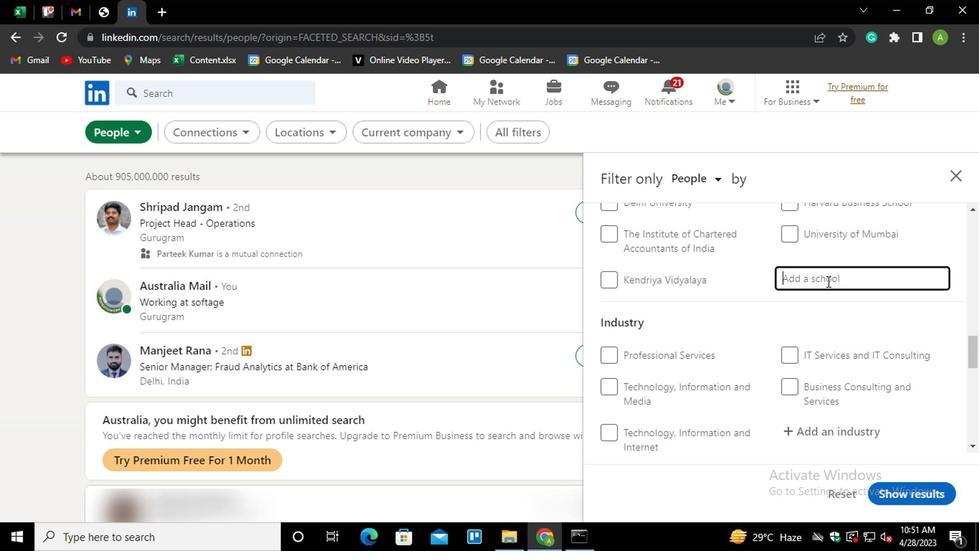 
Action: Key pressed <Key.shift><Key.shift><Key.shift><Key.shift><Key.shift><Key.shift><Key.shift><Key.shift><Key.shift><Key.shift>GOGTE<Key.down><Key.enter>
Screenshot: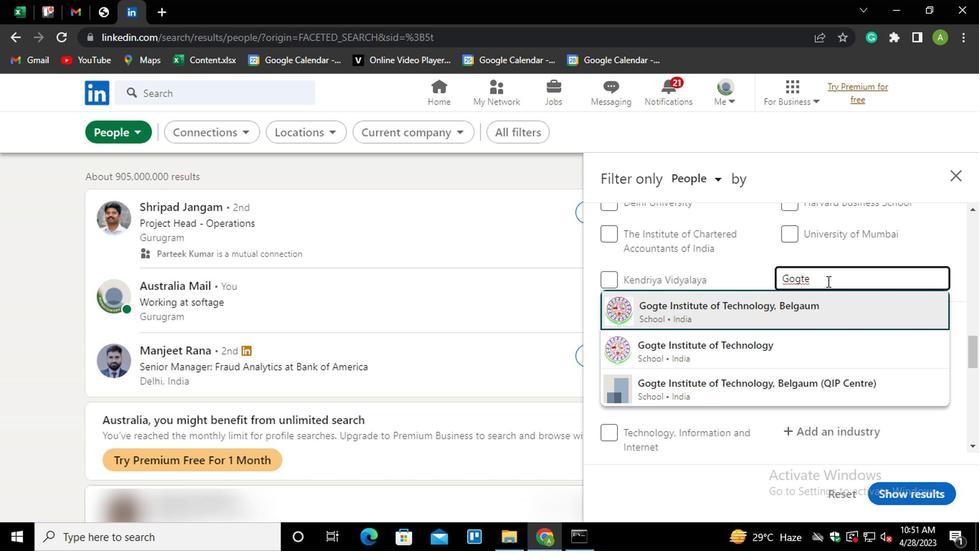 
Action: Mouse scrolled (825, 281) with delta (0, 0)
Screenshot: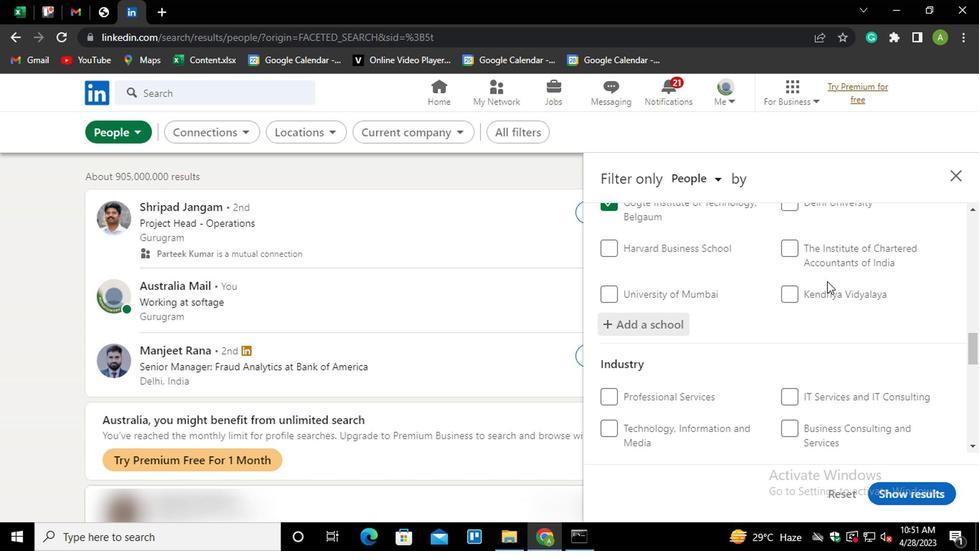 
Action: Mouse moved to (824, 281)
Screenshot: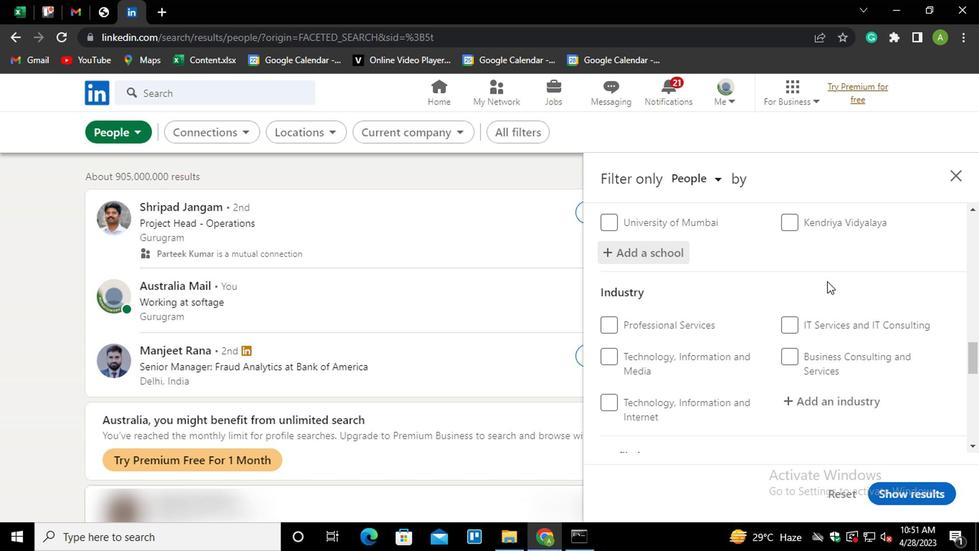 
Action: Mouse scrolled (824, 281) with delta (0, 0)
Screenshot: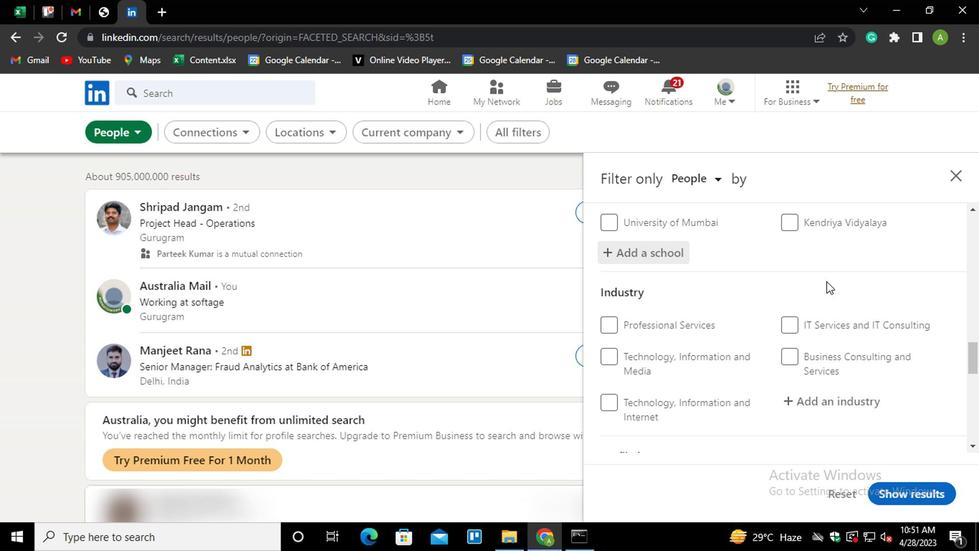 
Action: Mouse moved to (824, 282)
Screenshot: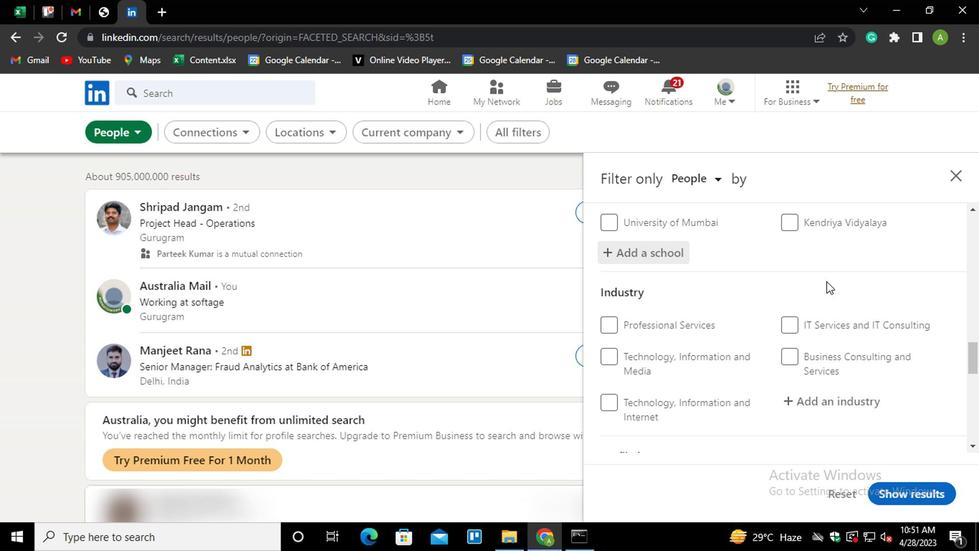 
Action: Mouse scrolled (824, 281) with delta (0, -1)
Screenshot: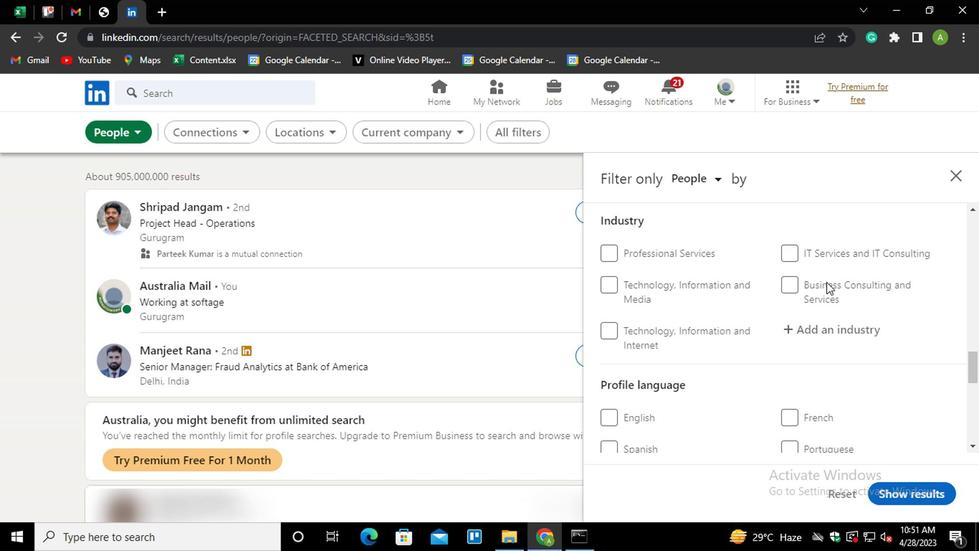 
Action: Mouse moved to (823, 262)
Screenshot: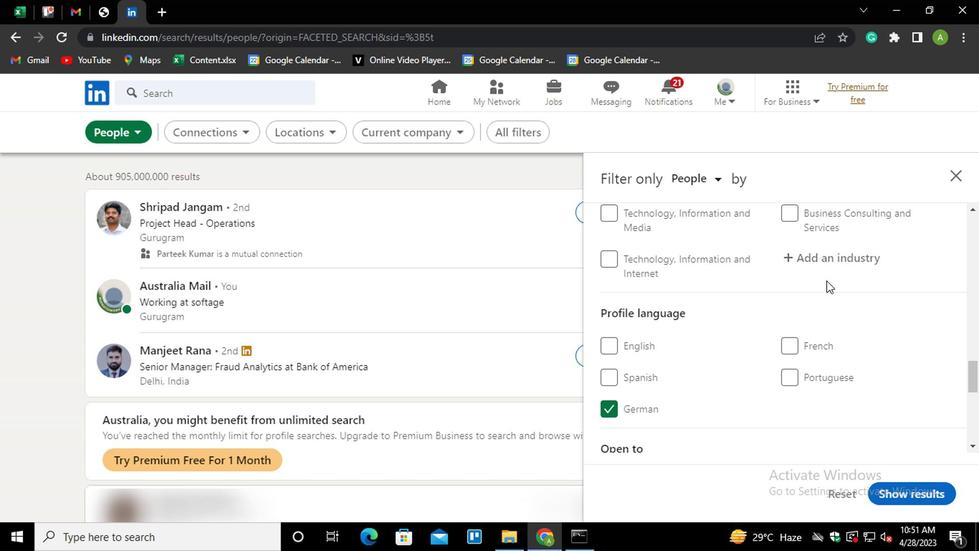 
Action: Mouse pressed left at (823, 262)
Screenshot: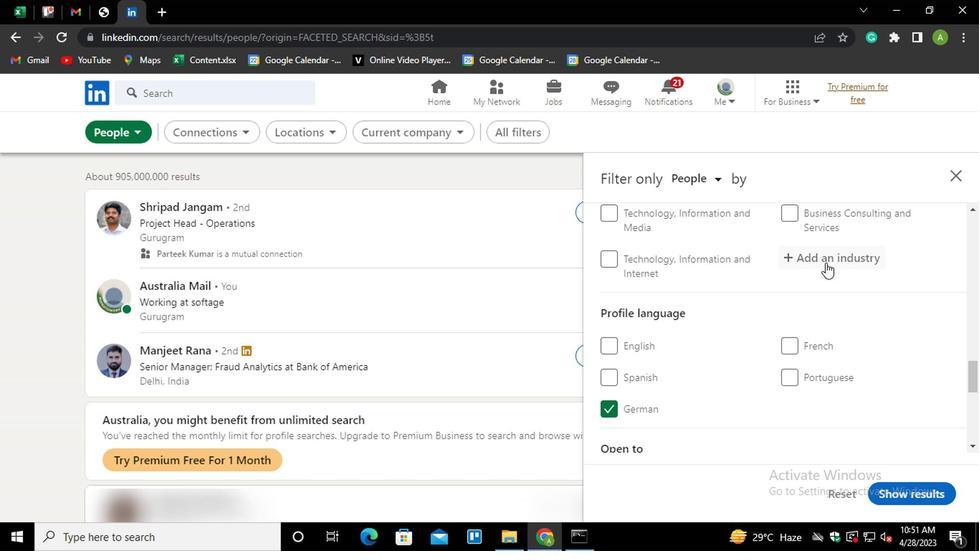 
Action: Key pressed <Key.shift>INDUSTRIAL<Key.down><Key.enter>
Screenshot: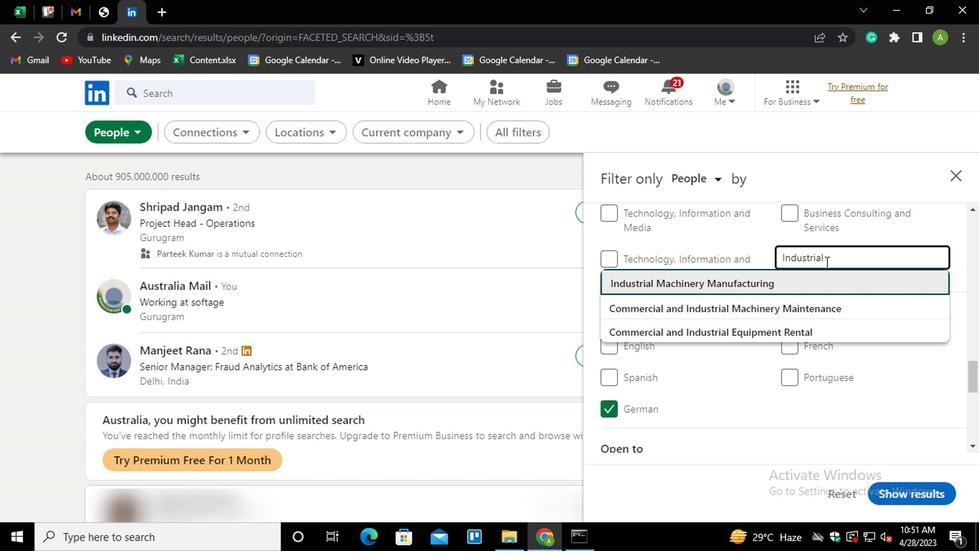 
Action: Mouse scrolled (823, 261) with delta (0, 0)
Screenshot: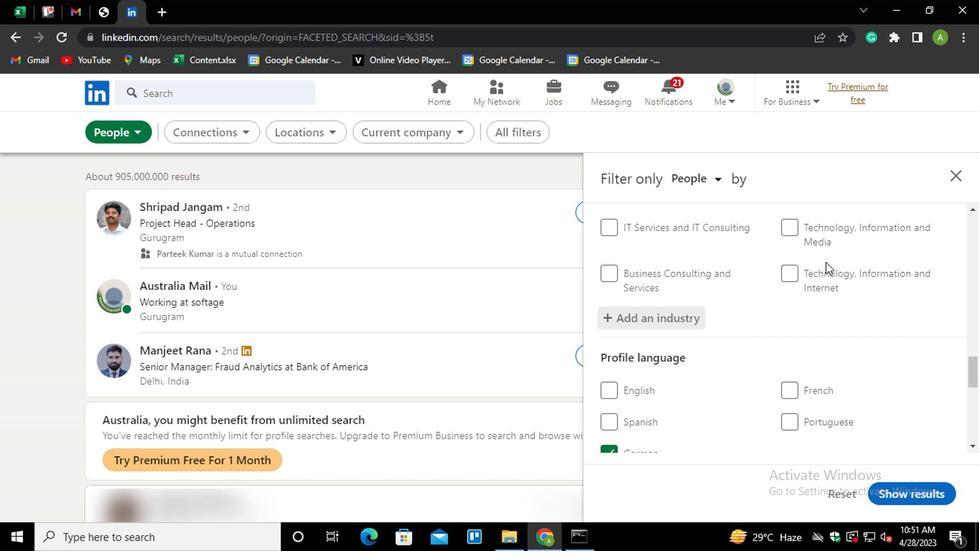 
Action: Mouse scrolled (823, 261) with delta (0, 0)
Screenshot: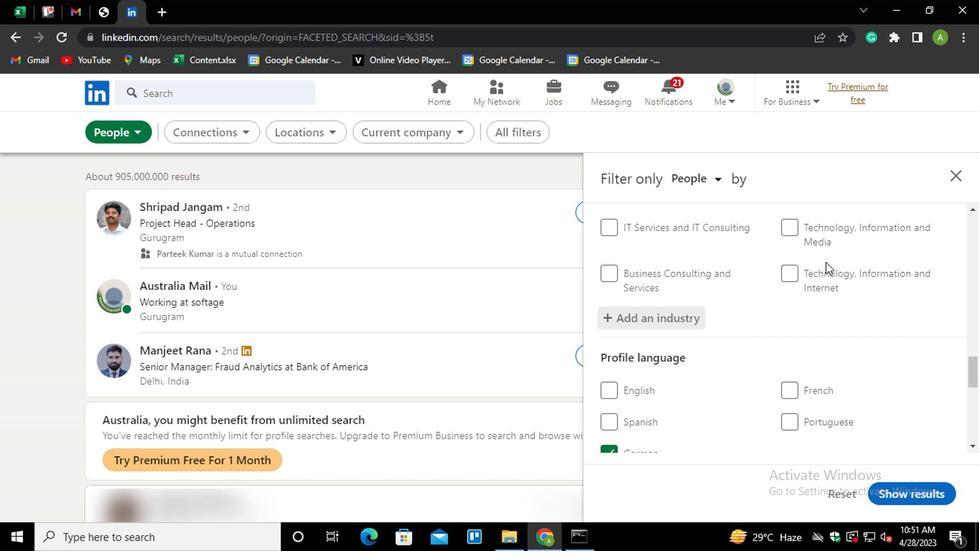 
Action: Mouse scrolled (823, 261) with delta (0, 0)
Screenshot: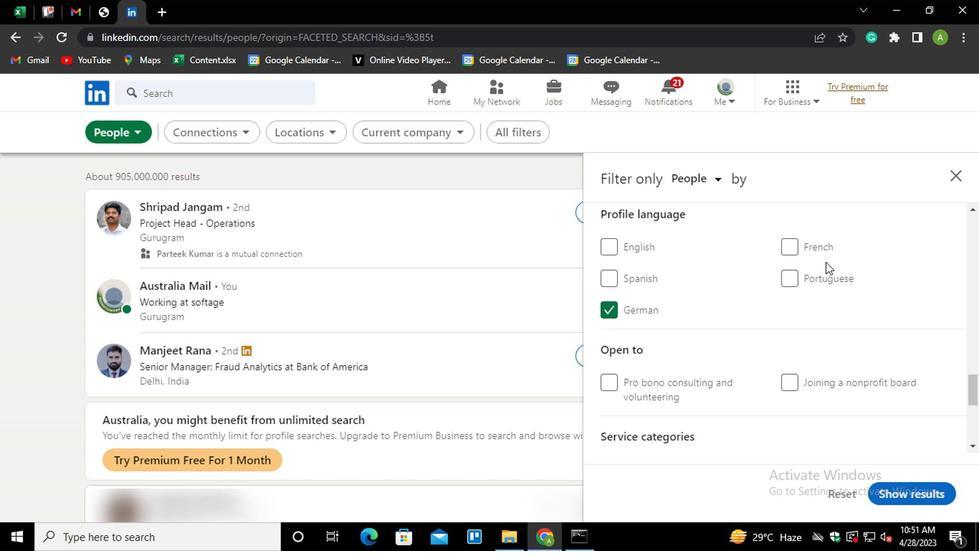
Action: Mouse scrolled (823, 261) with delta (0, 0)
Screenshot: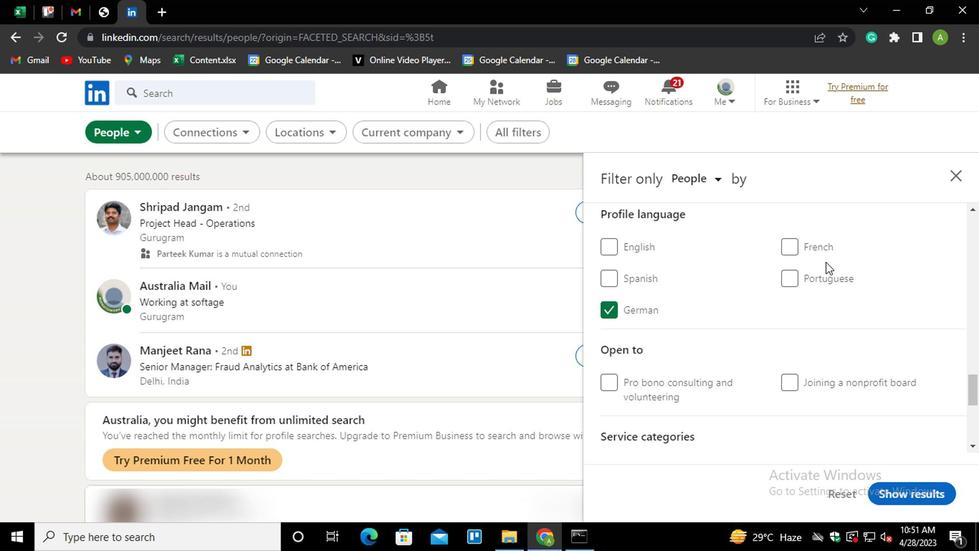 
Action: Mouse moved to (822, 261)
Screenshot: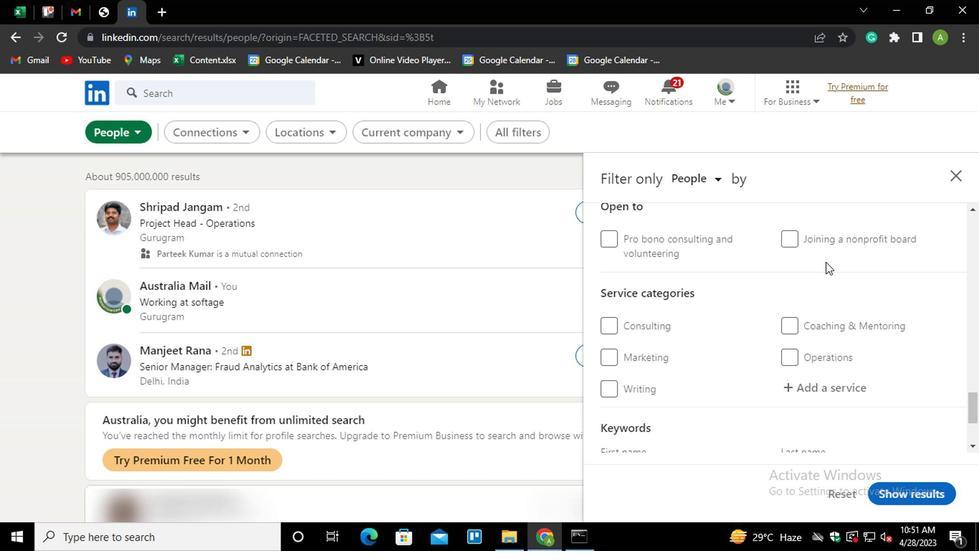 
Action: Mouse scrolled (822, 261) with delta (0, 0)
Screenshot: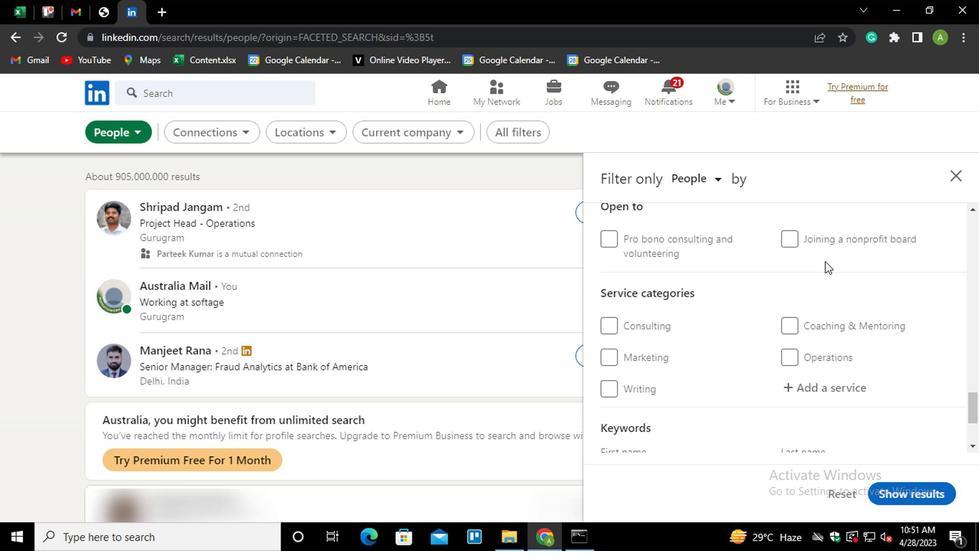 
Action: Mouse moved to (822, 262)
Screenshot: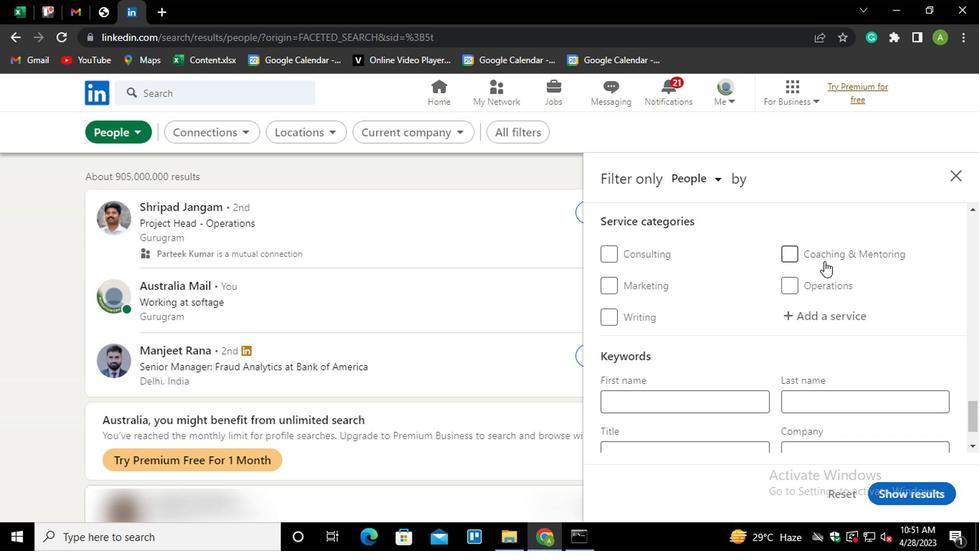 
Action: Mouse scrolled (822, 261) with delta (0, 0)
Screenshot: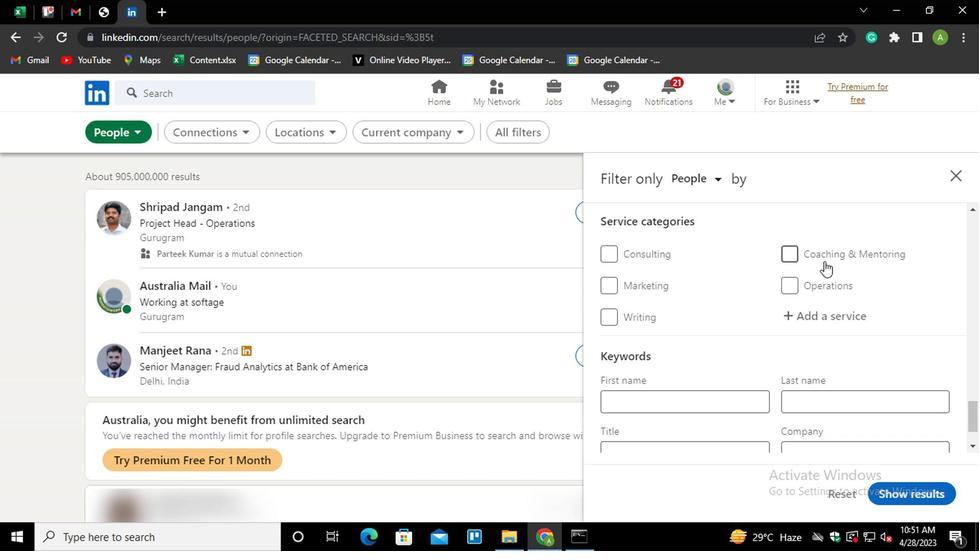 
Action: Mouse moved to (824, 252)
Screenshot: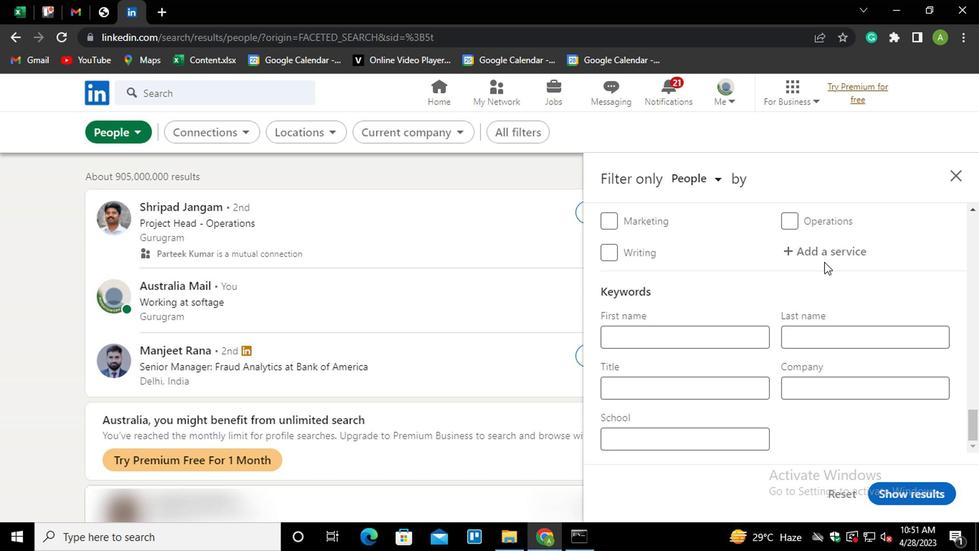 
Action: Mouse pressed left at (824, 252)
Screenshot: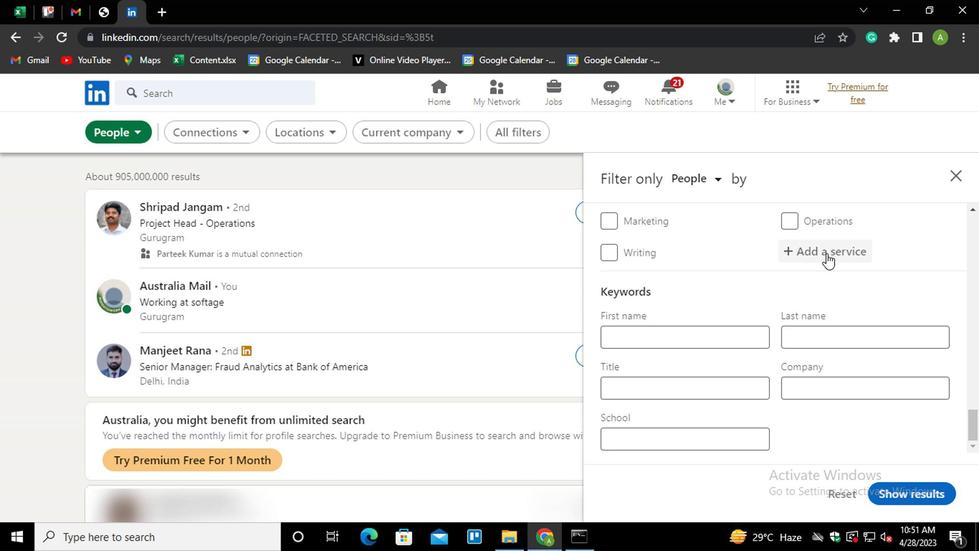 
Action: Mouse moved to (815, 260)
Screenshot: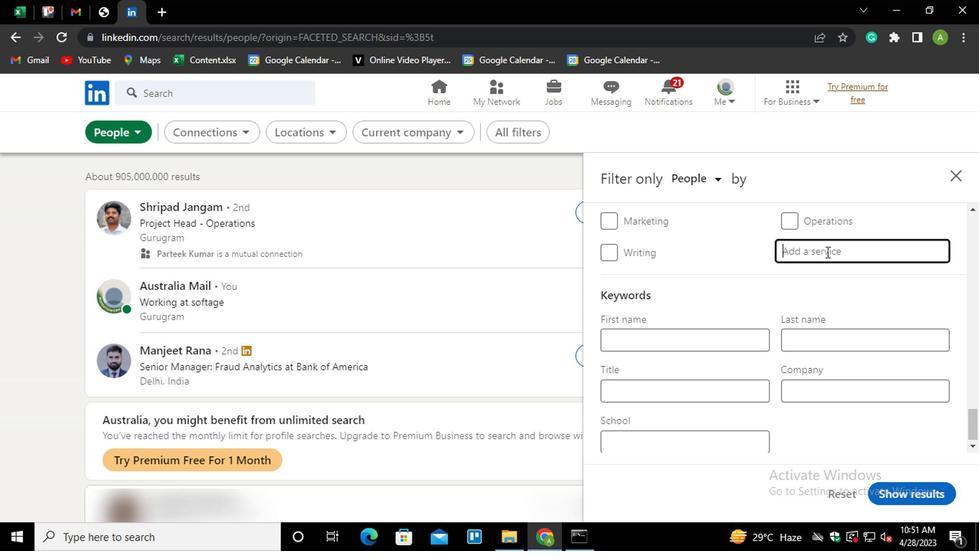 
Action: Key pressed <Key.shift>PROJECT<Key.down><Key.enter>
Screenshot: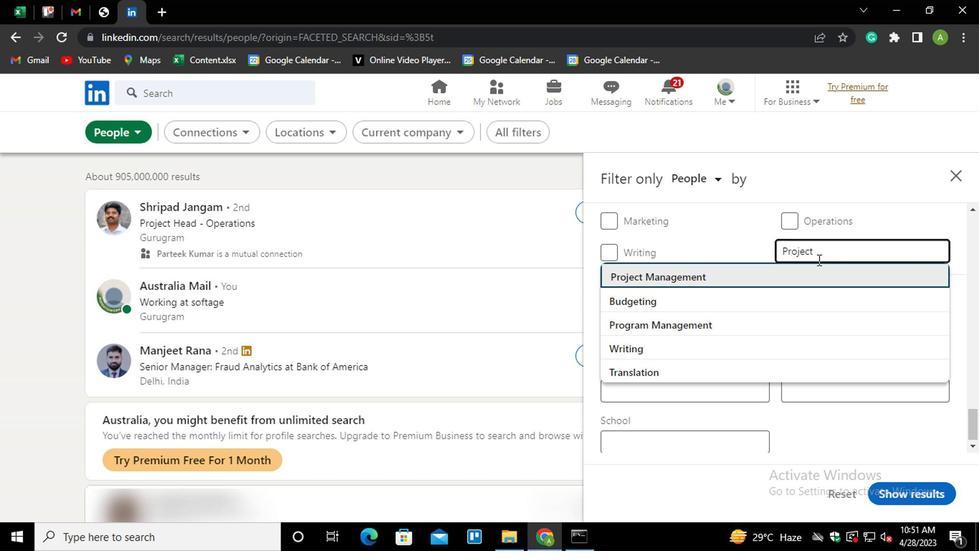 
Action: Mouse moved to (815, 260)
Screenshot: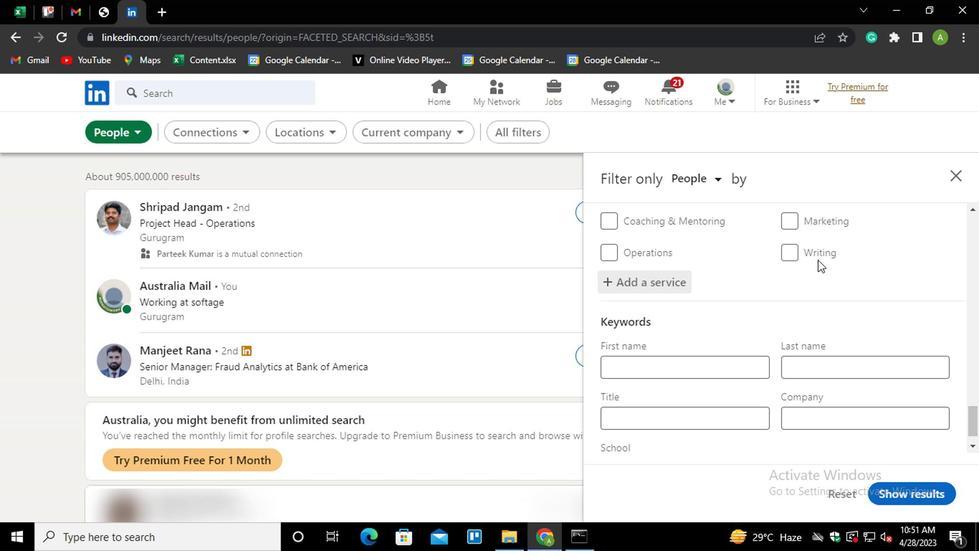 
Action: Mouse scrolled (815, 259) with delta (0, 0)
Screenshot: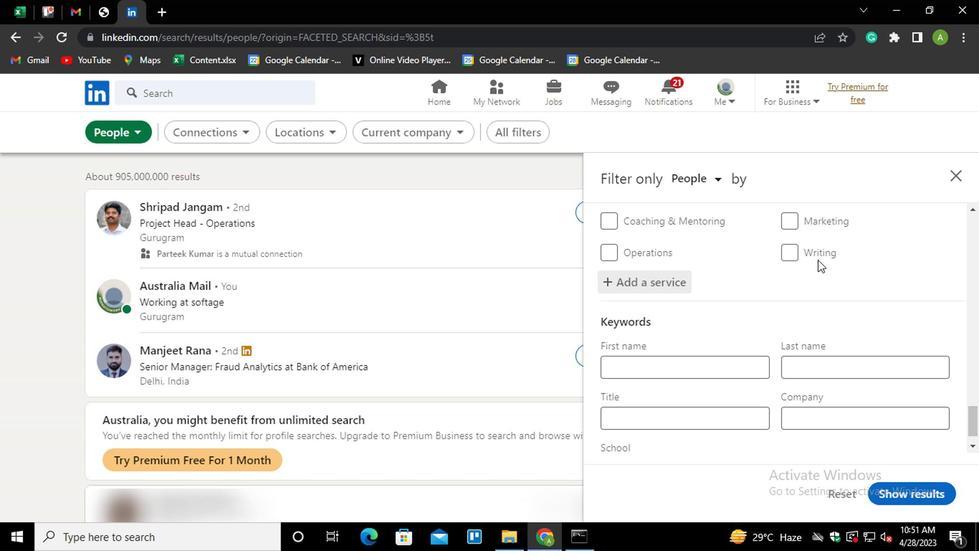 
Action: Mouse scrolled (815, 259) with delta (0, 0)
Screenshot: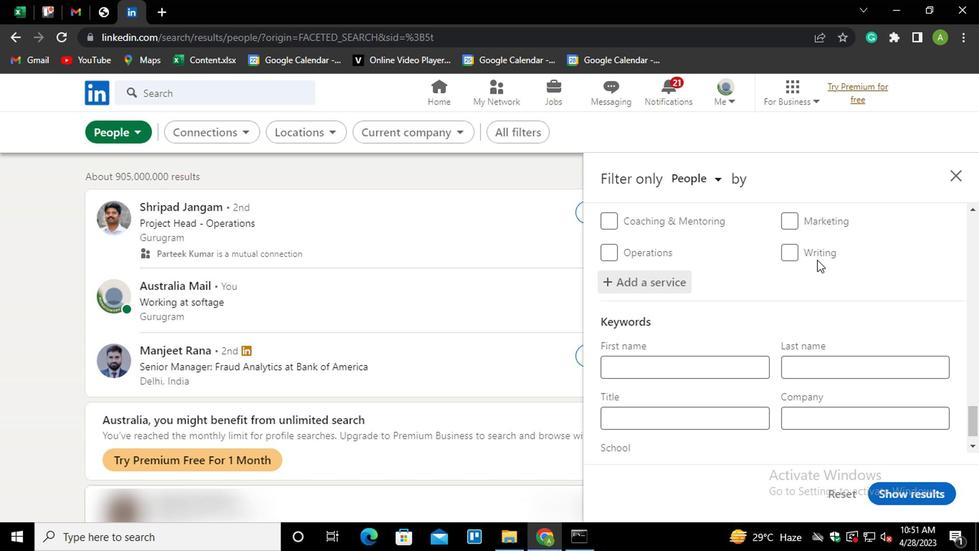 
Action: Mouse scrolled (815, 259) with delta (0, 0)
Screenshot: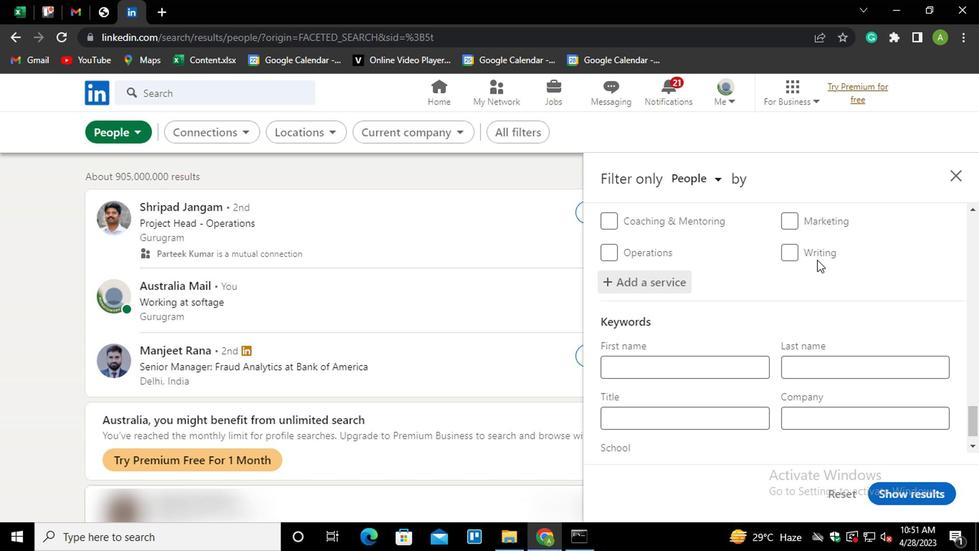 
Action: Mouse moved to (707, 379)
Screenshot: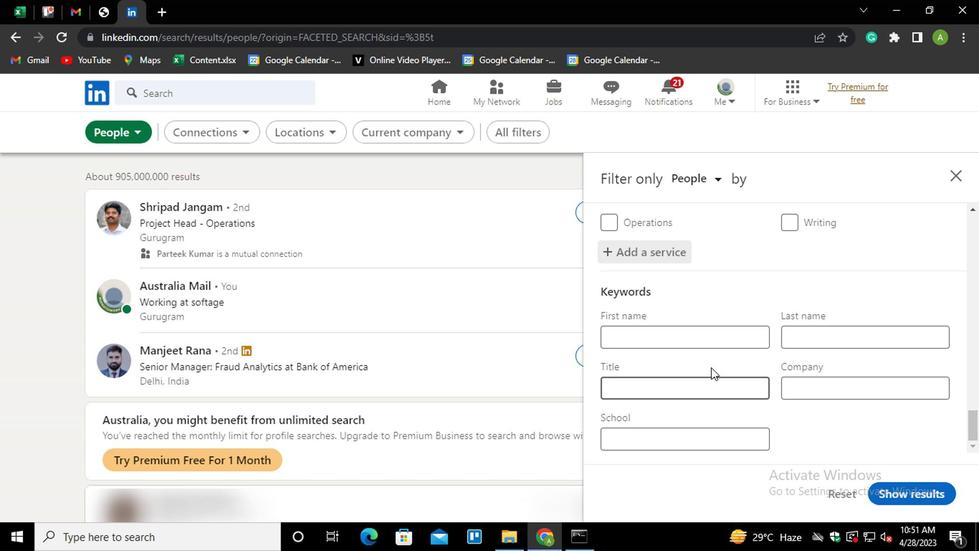 
Action: Mouse pressed left at (707, 379)
Screenshot: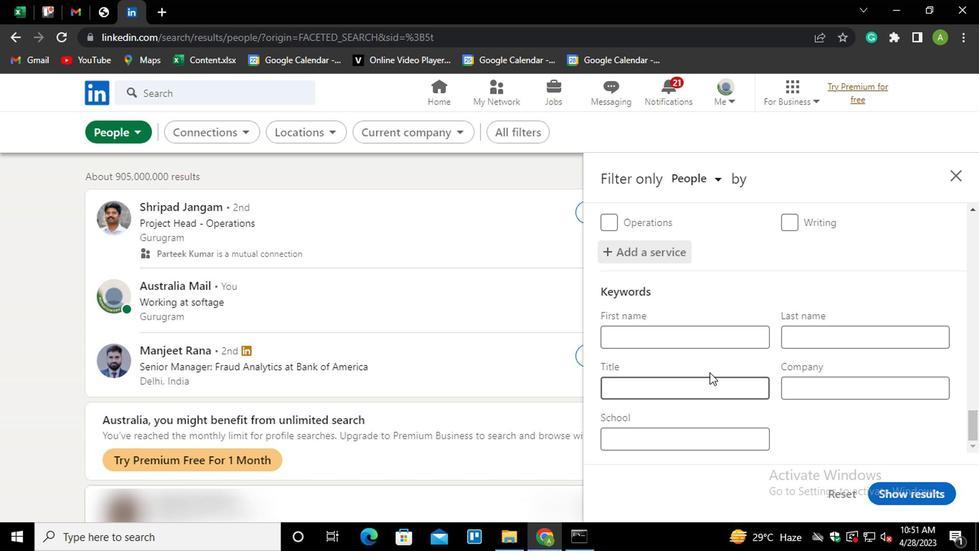 
Action: Mouse moved to (701, 386)
Screenshot: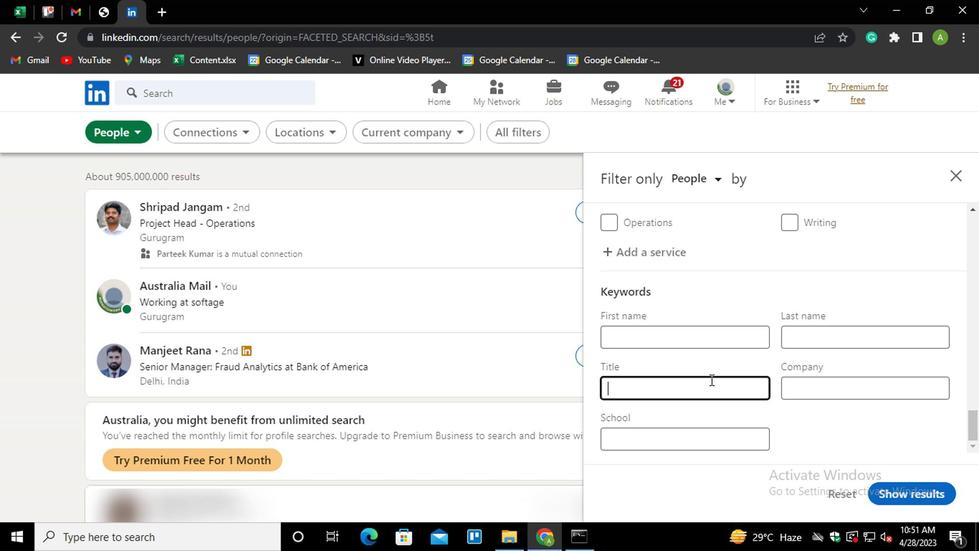 
Action: Key pressed <Key.shift><Key.shift><Key.shift><Key.shift><Key.shift><Key.shift><Key.shift><Key.shift><Key.shift><Key.shift><Key.shift><Key.shift><Key.shift><Key.shift><Key.shift><Key.shift><Key.shift><Key.shift><Key.shift><Key.shift><Key.shift><Key.shift><Key.shift><Key.shift><Key.shift><Key.shift><Key.shift><Key.shift><Key.shift><Key.shift><Key.shift><Key.shift>R<Key.shift>ECEPTIONINS<Key.backspace><Key.backspace><Key.backspace>IST
Screenshot: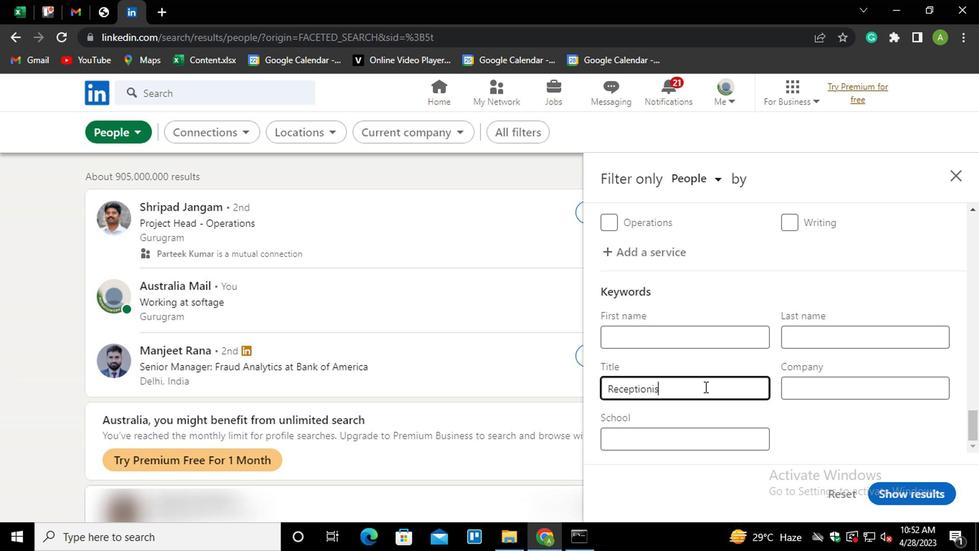
Action: Mouse moved to (892, 430)
Screenshot: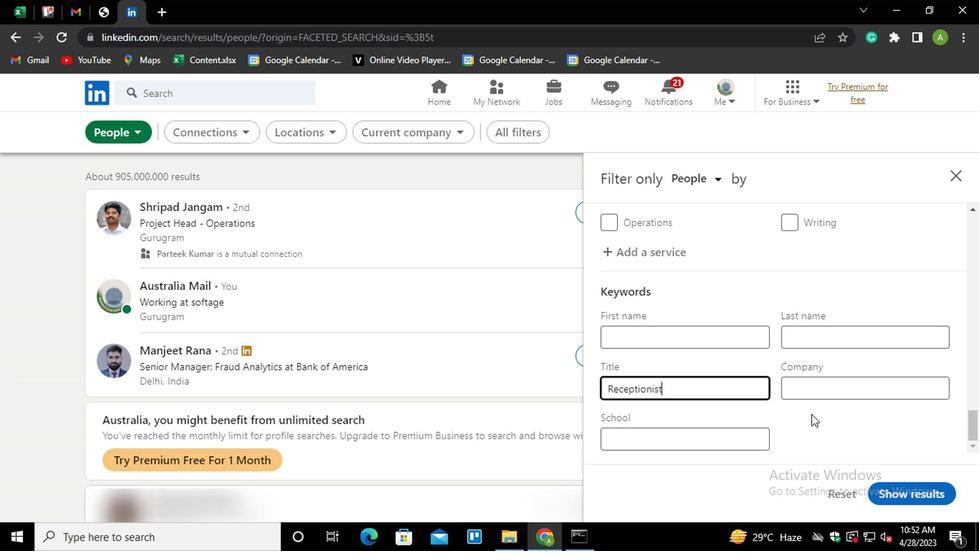 
Action: Mouse pressed left at (892, 430)
Screenshot: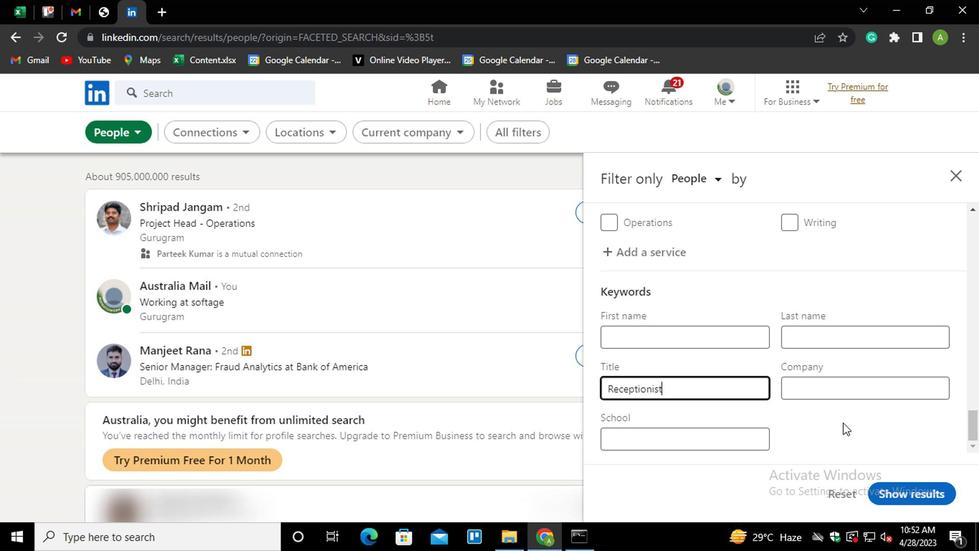 
Action: Mouse moved to (905, 495)
Screenshot: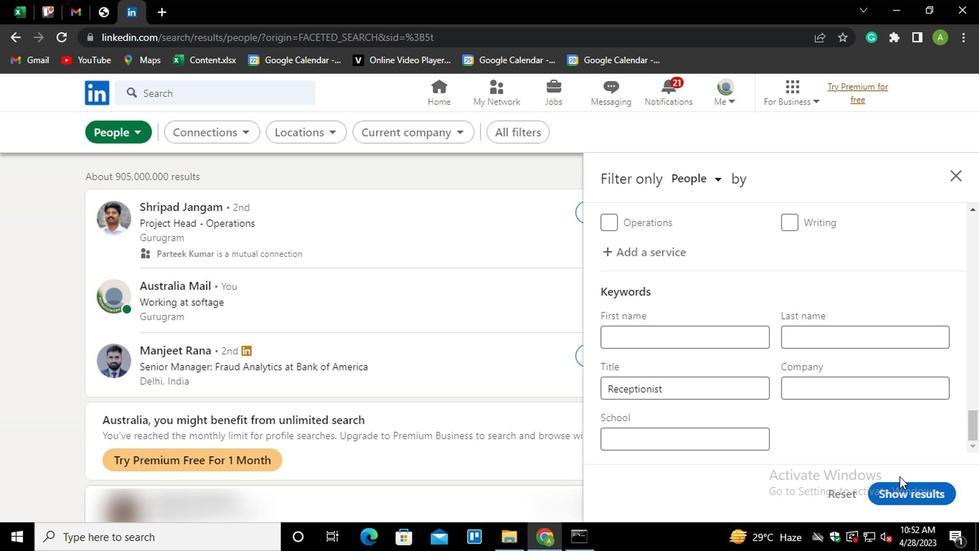 
Action: Mouse pressed left at (905, 495)
Screenshot: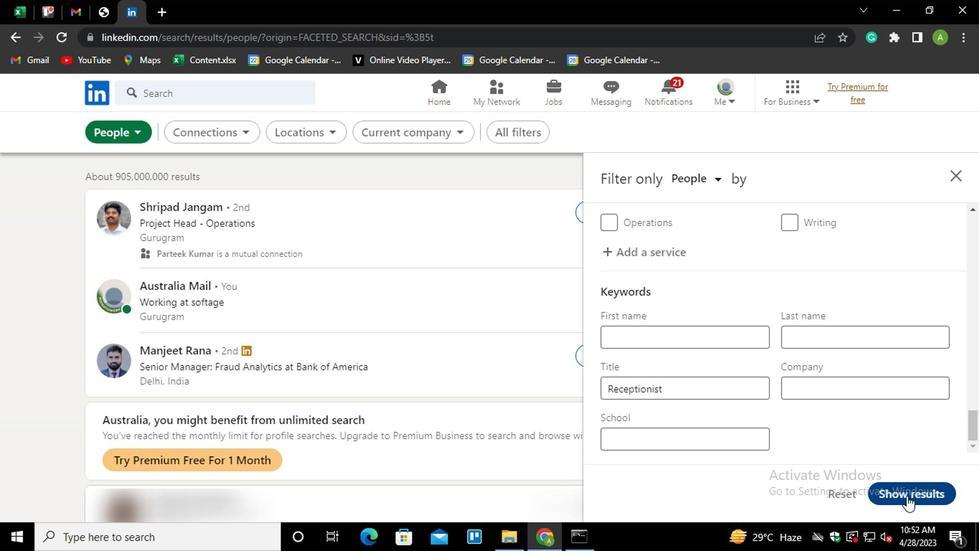 
